 Task: Search one way flight ticket for 1 adult, 1 child, 1 infant in seat in premium economy from Miami: Miami International Airport to Greensboro: Piedmont Triad International Airport on 5-1-2023. Choice of flights is American. Number of bags: 2 carry on bags and 4 checked bags. Price is upto 105000. Outbound departure time preference is 5:00.
Action: Mouse moved to (180, 146)
Screenshot: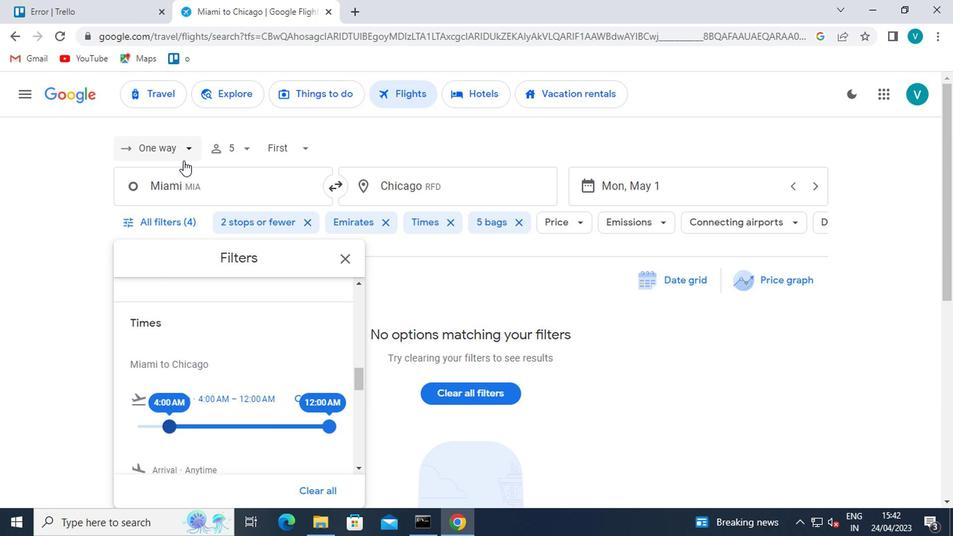 
Action: Mouse pressed left at (180, 146)
Screenshot: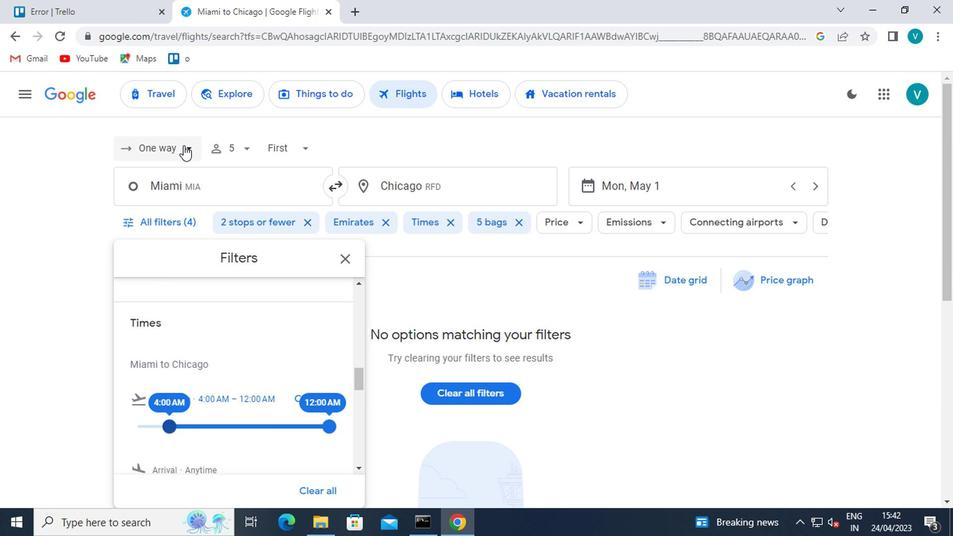 
Action: Mouse moved to (184, 215)
Screenshot: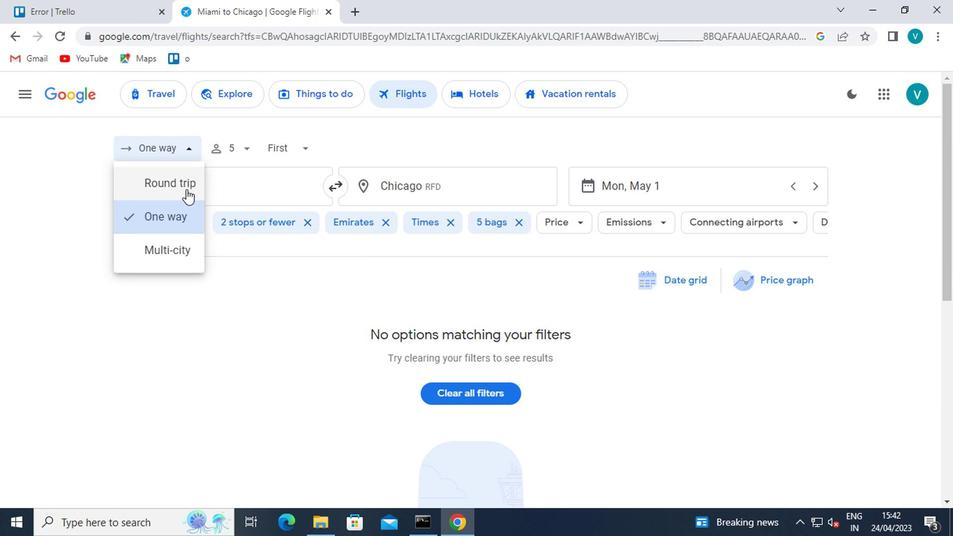
Action: Mouse pressed left at (184, 215)
Screenshot: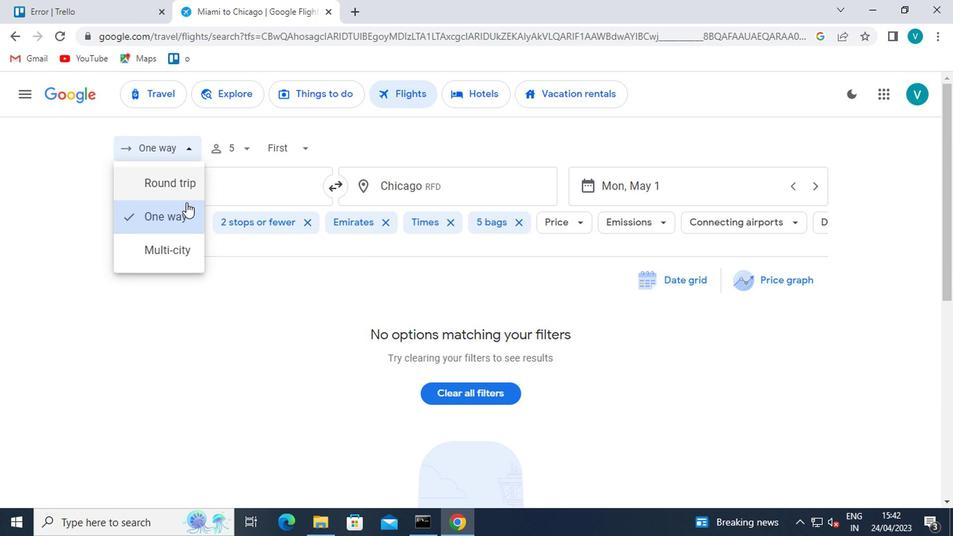 
Action: Mouse moved to (244, 156)
Screenshot: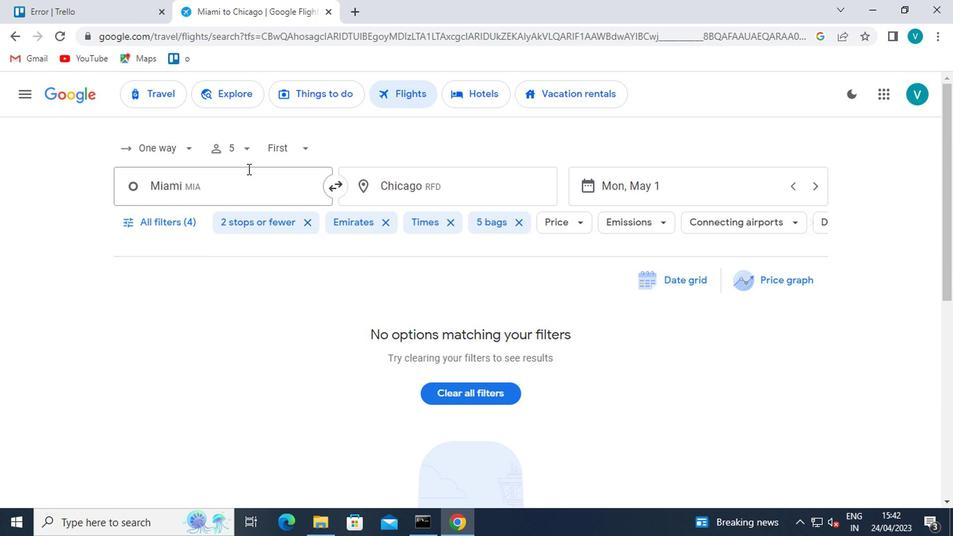 
Action: Mouse pressed left at (244, 156)
Screenshot: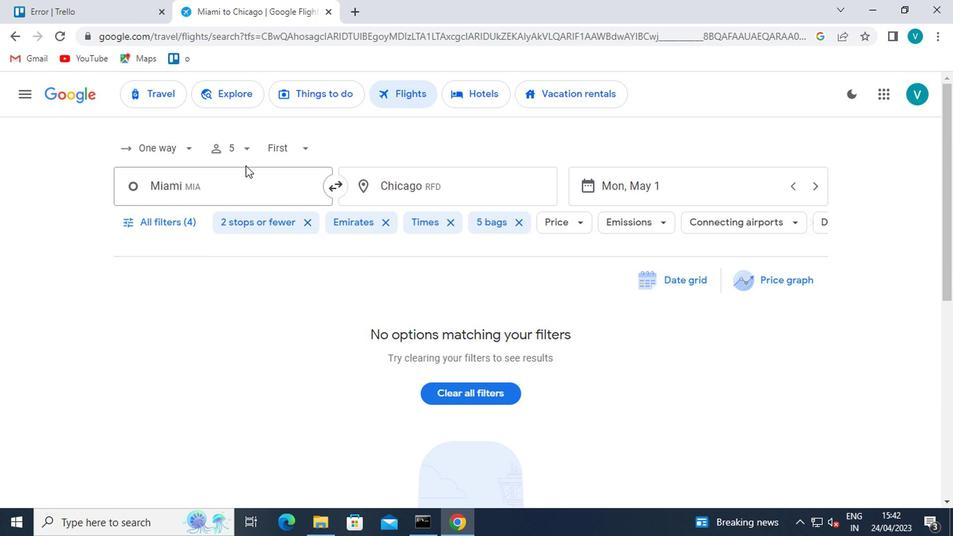 
Action: Mouse moved to (298, 184)
Screenshot: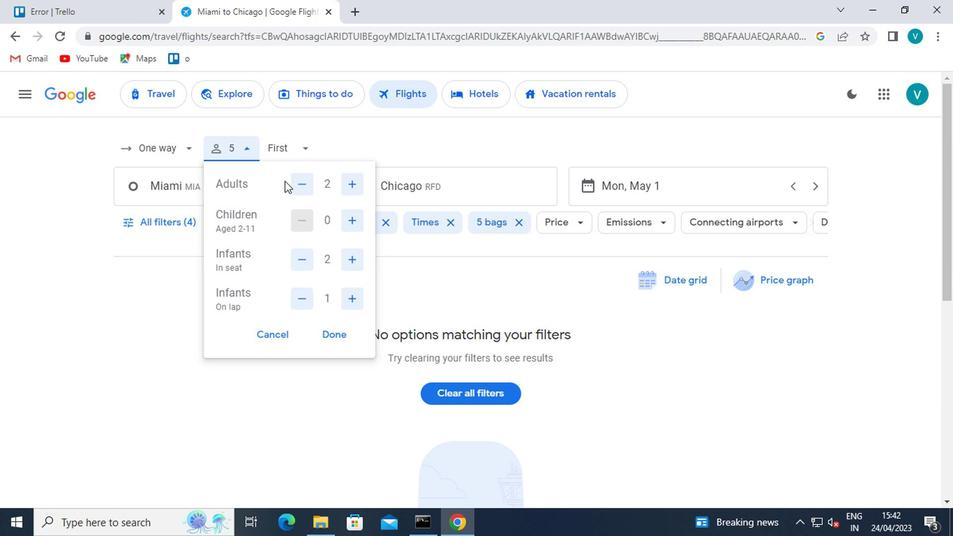 
Action: Mouse pressed left at (298, 184)
Screenshot: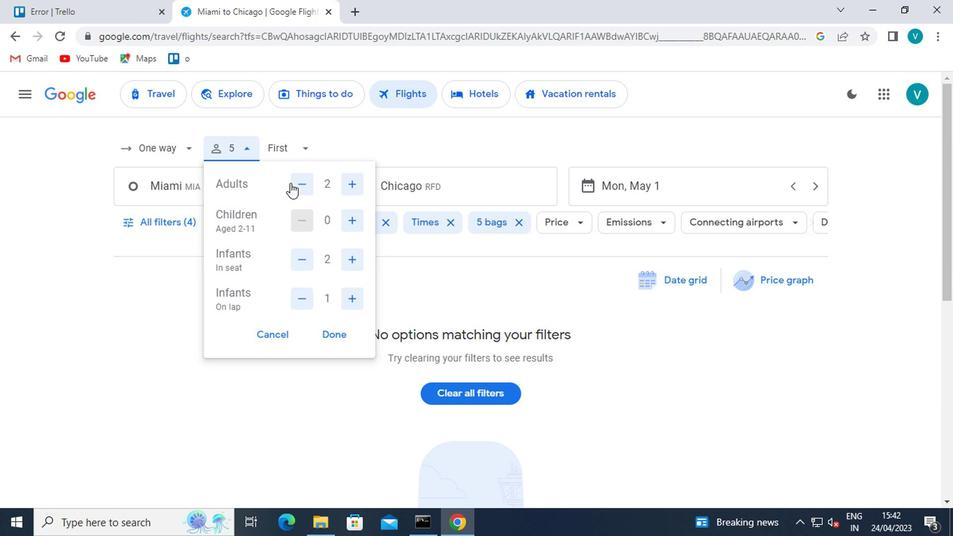 
Action: Mouse moved to (353, 220)
Screenshot: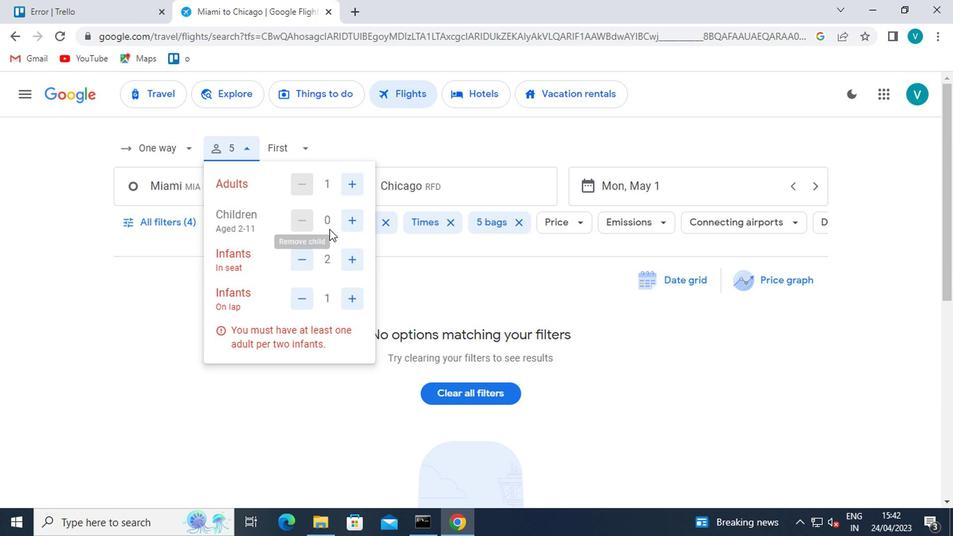 
Action: Mouse pressed left at (353, 220)
Screenshot: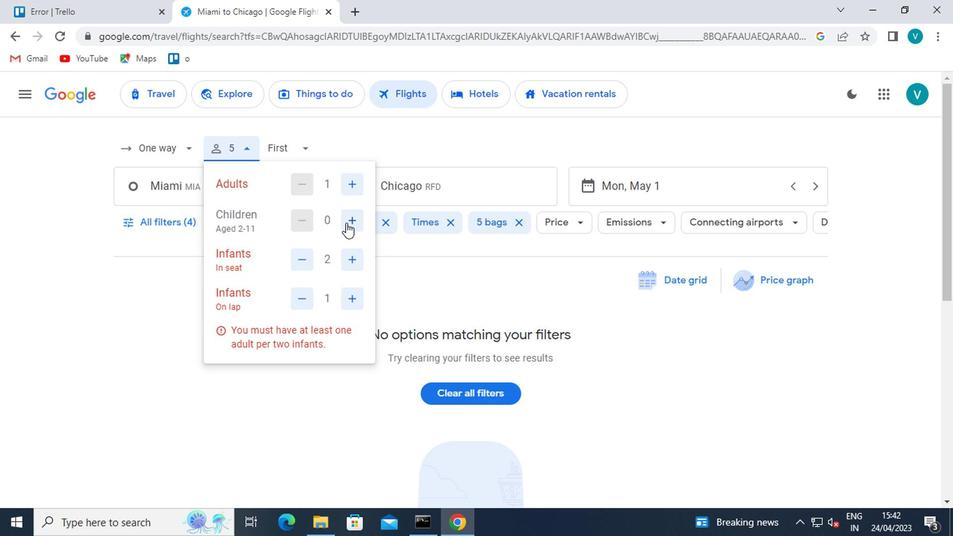 
Action: Mouse moved to (306, 261)
Screenshot: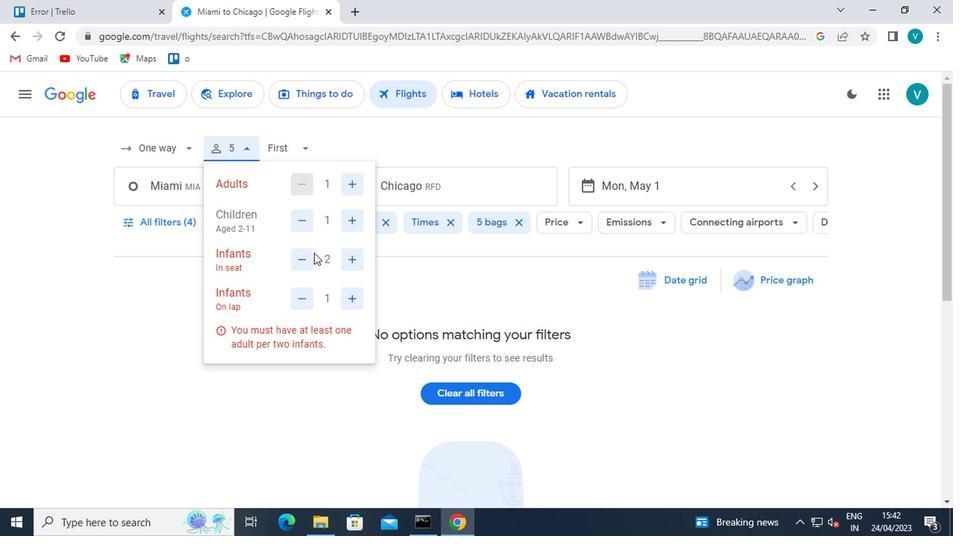 
Action: Mouse pressed left at (306, 261)
Screenshot: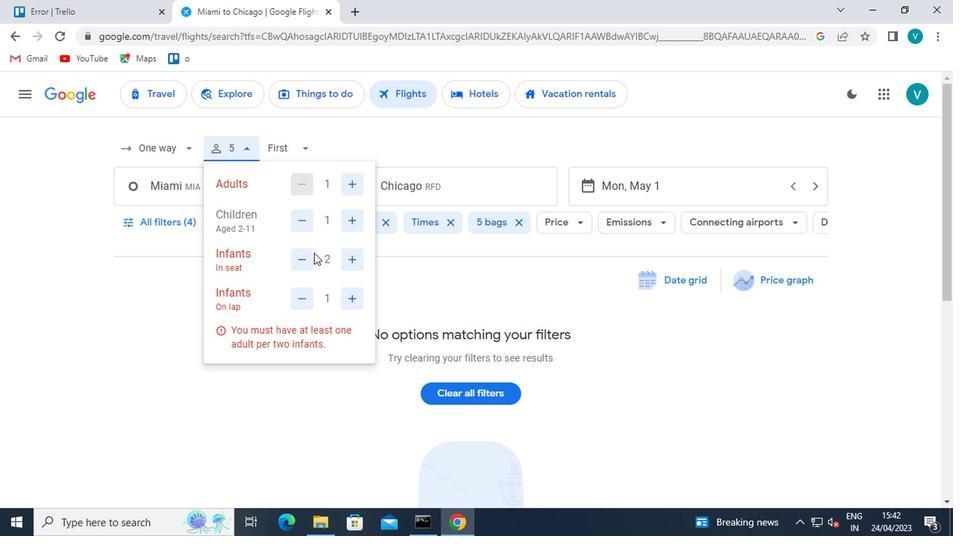 
Action: Mouse moved to (308, 292)
Screenshot: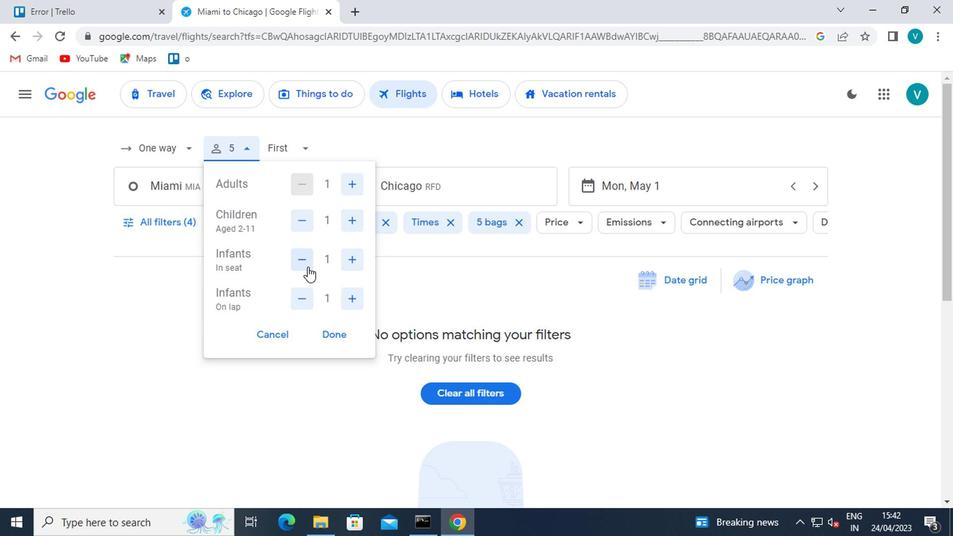 
Action: Mouse pressed left at (308, 292)
Screenshot: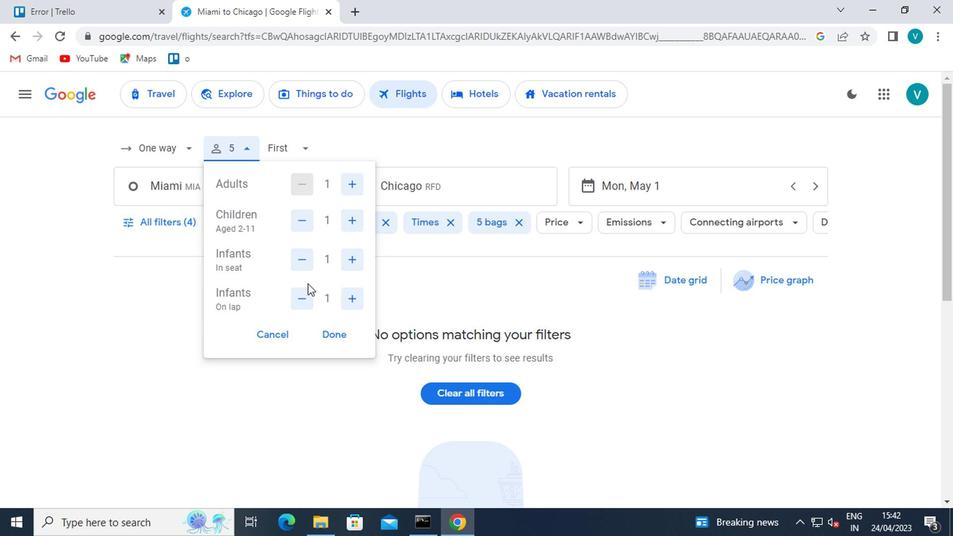 
Action: Mouse moved to (329, 334)
Screenshot: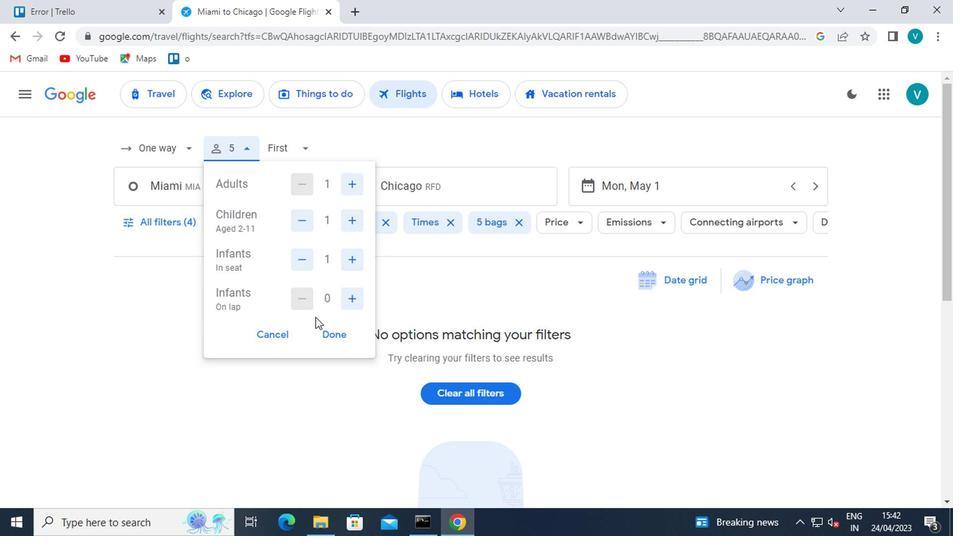 
Action: Mouse pressed left at (329, 334)
Screenshot: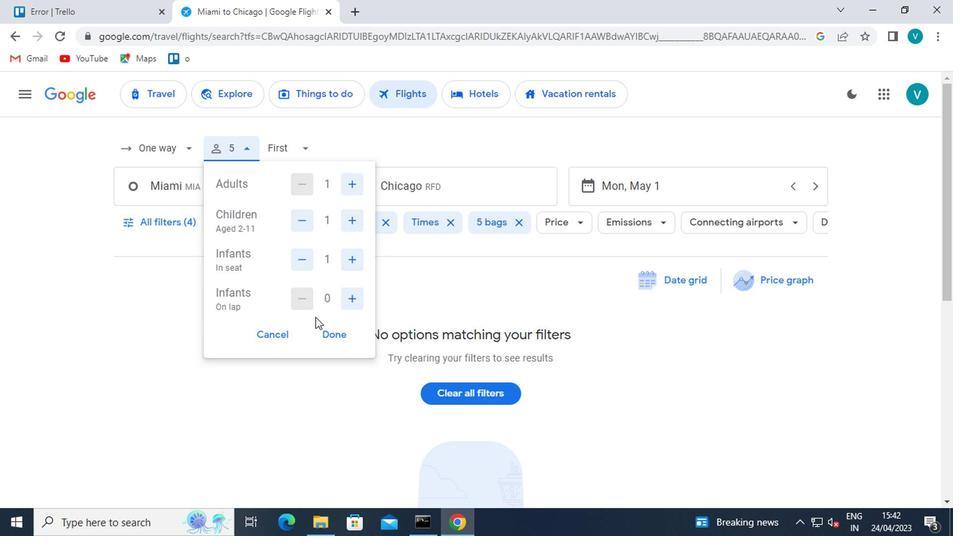 
Action: Mouse moved to (306, 146)
Screenshot: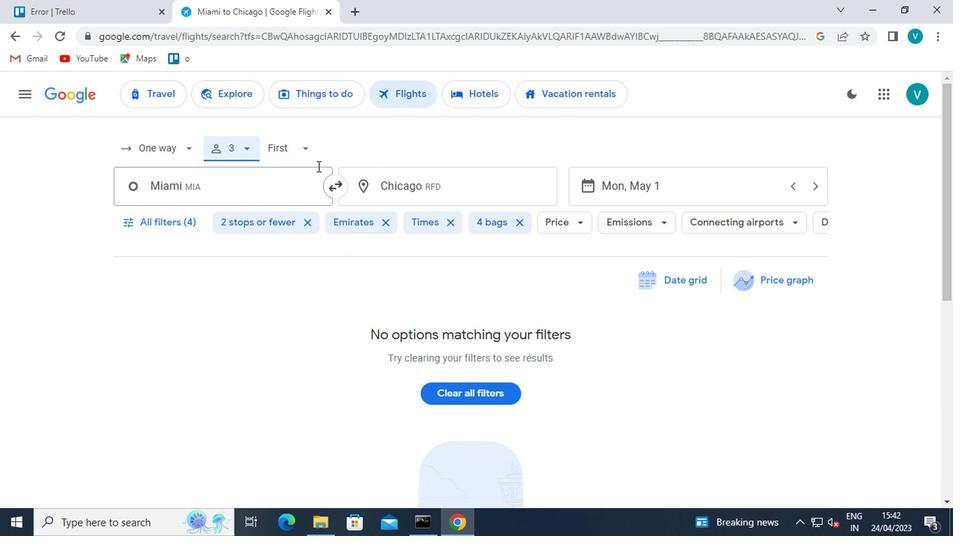 
Action: Mouse pressed left at (306, 146)
Screenshot: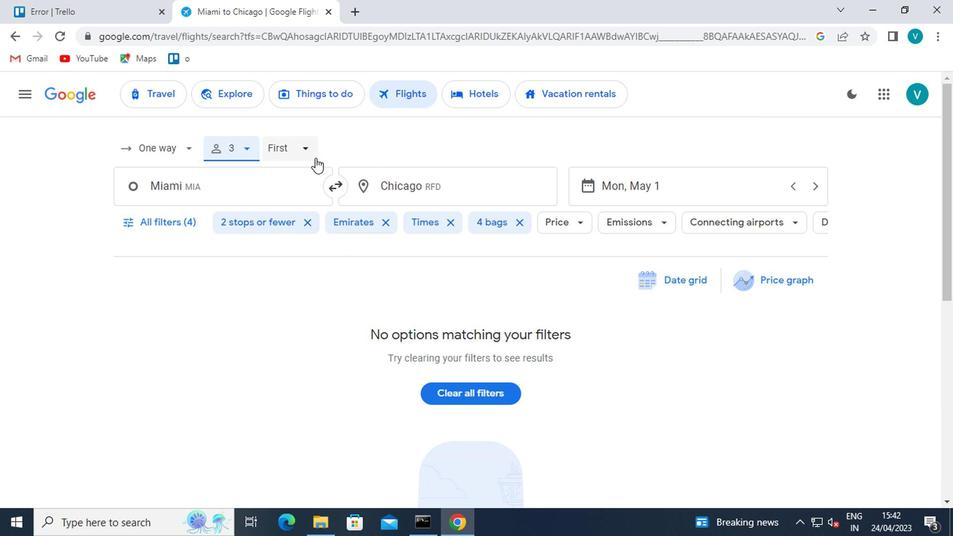 
Action: Mouse moved to (338, 212)
Screenshot: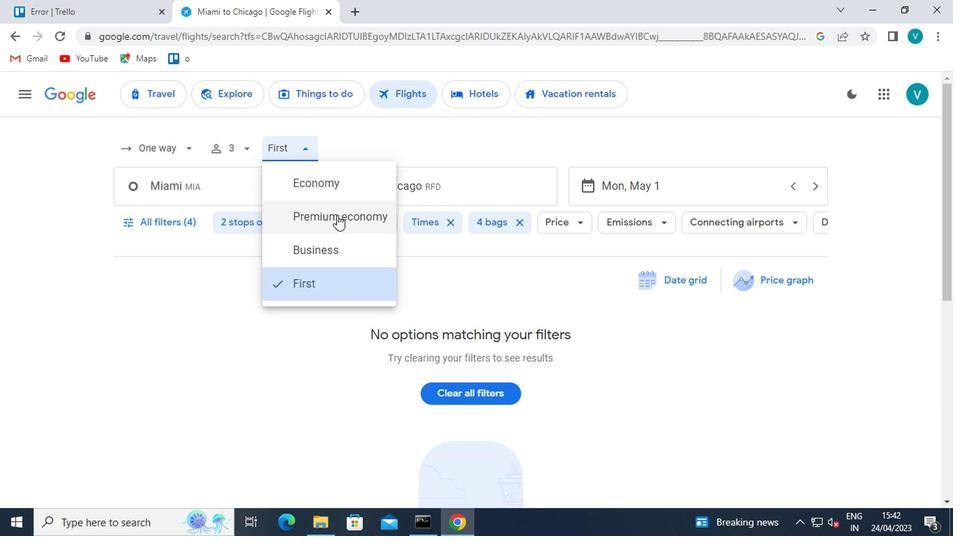
Action: Mouse pressed left at (338, 212)
Screenshot: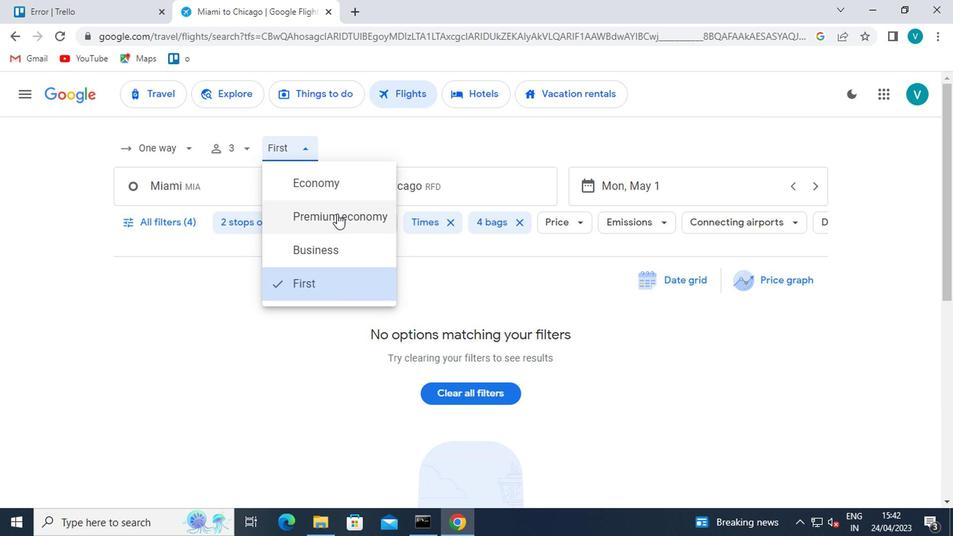 
Action: Mouse moved to (232, 194)
Screenshot: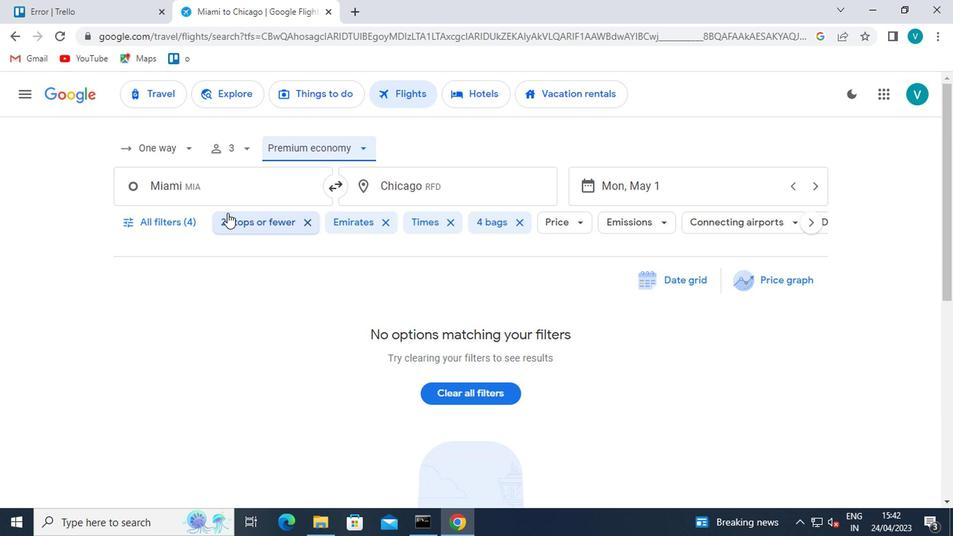 
Action: Mouse pressed left at (232, 194)
Screenshot: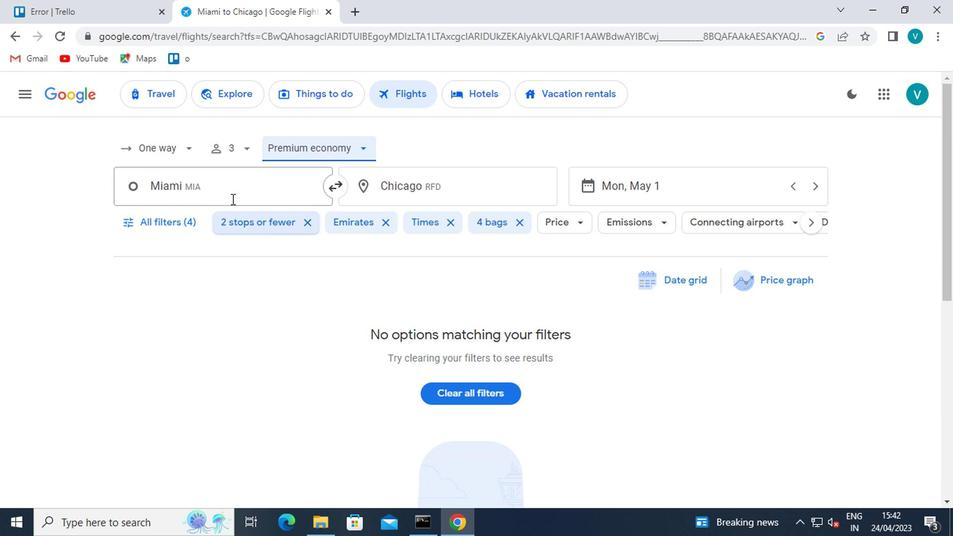 
Action: Mouse moved to (242, 264)
Screenshot: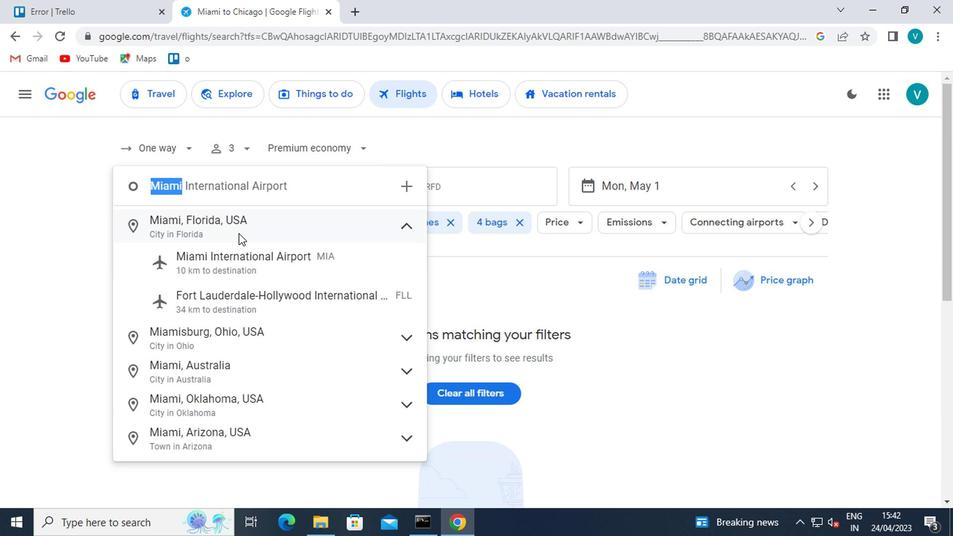 
Action: Mouse pressed left at (242, 264)
Screenshot: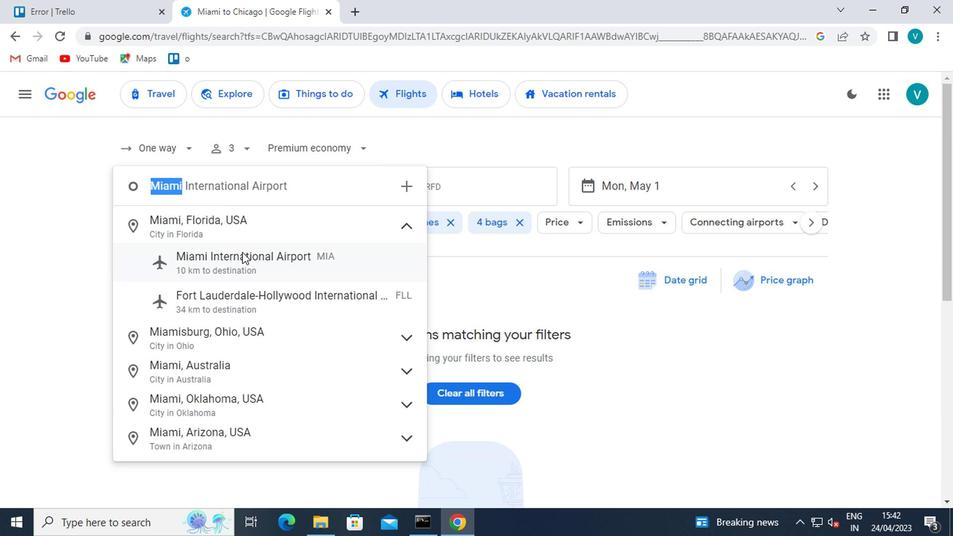
Action: Mouse moved to (464, 192)
Screenshot: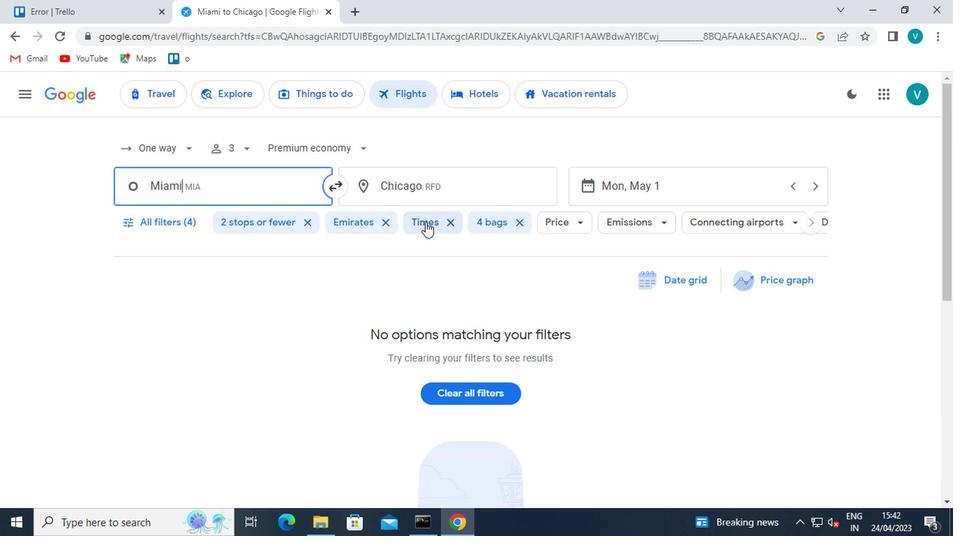 
Action: Mouse pressed left at (464, 192)
Screenshot: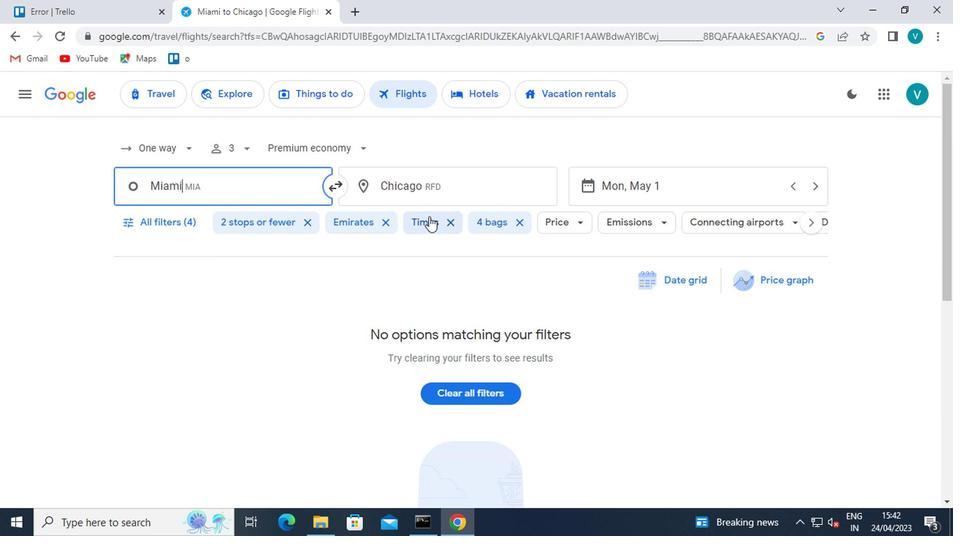 
Action: Key pressed <Key.shift>GREENSBP<Key.backspace>ORO
Screenshot: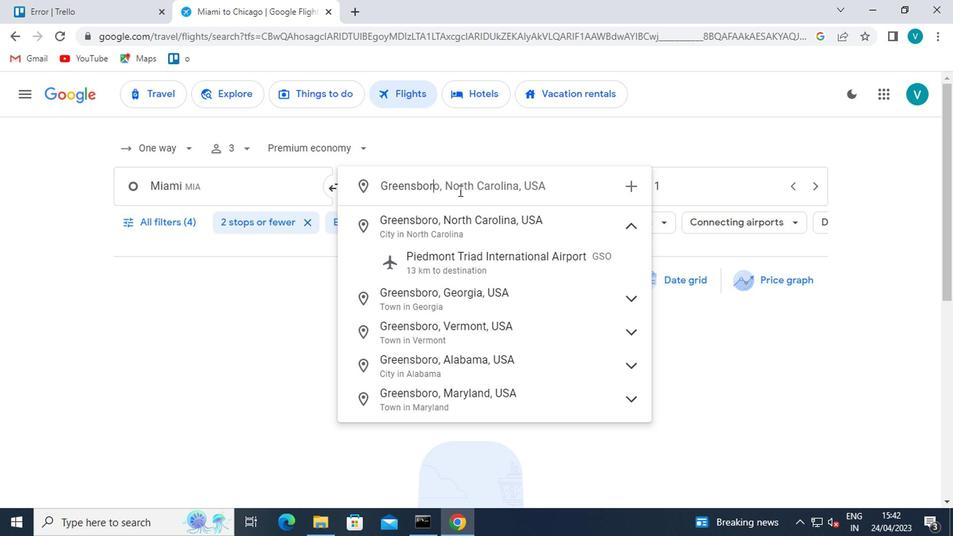 
Action: Mouse moved to (450, 253)
Screenshot: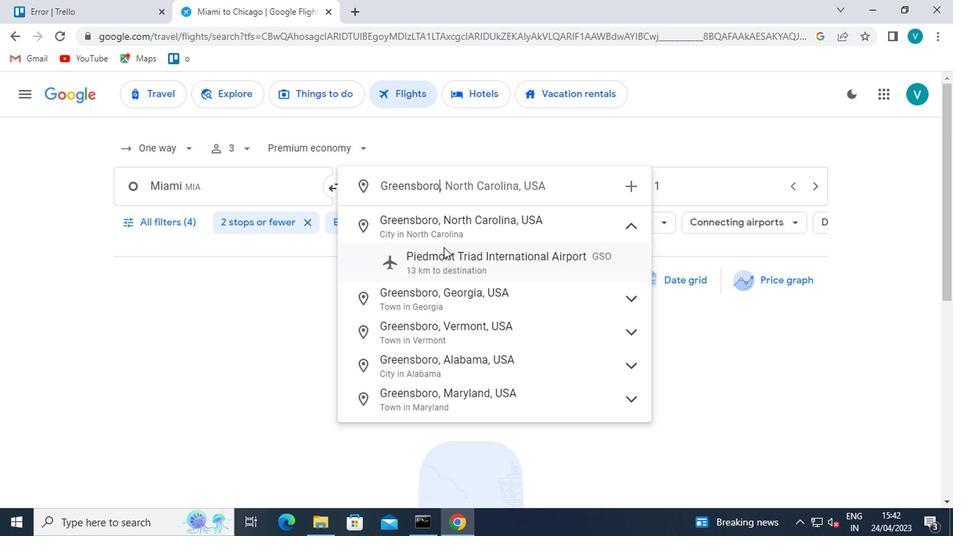 
Action: Mouse pressed left at (450, 253)
Screenshot: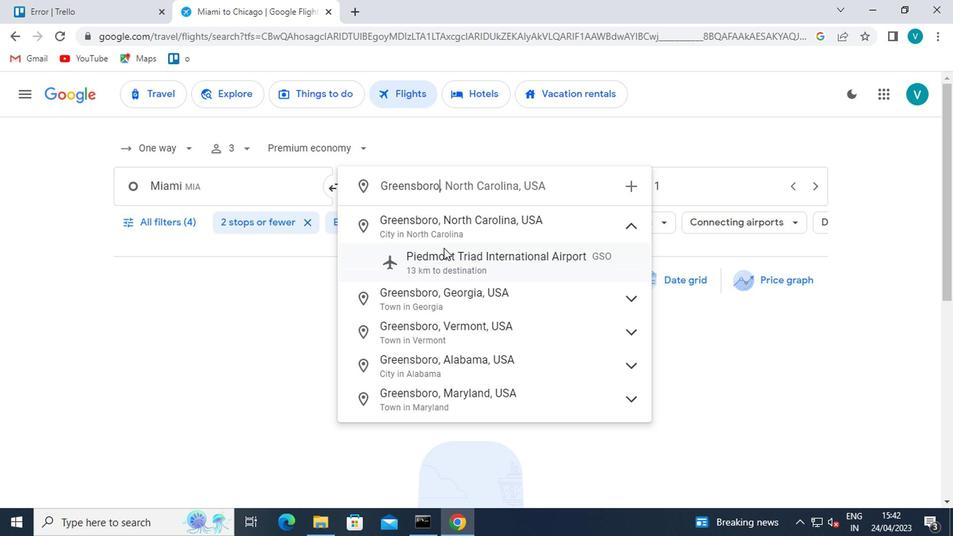 
Action: Mouse moved to (713, 184)
Screenshot: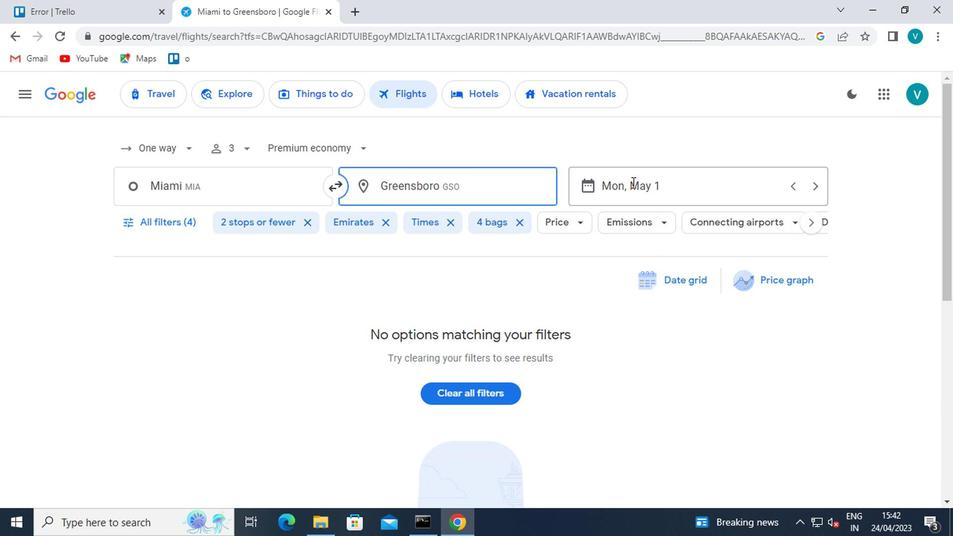
Action: Mouse pressed left at (713, 184)
Screenshot: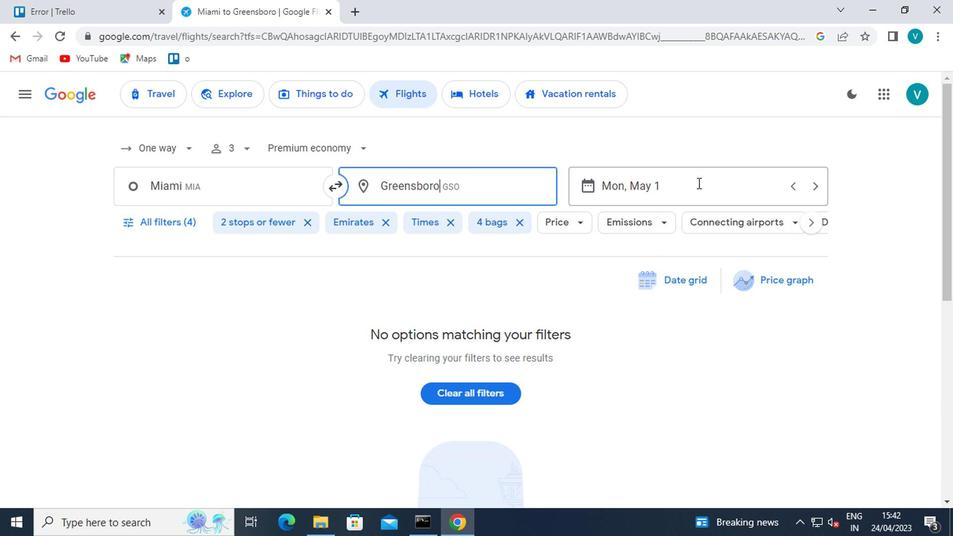 
Action: Mouse moved to (651, 251)
Screenshot: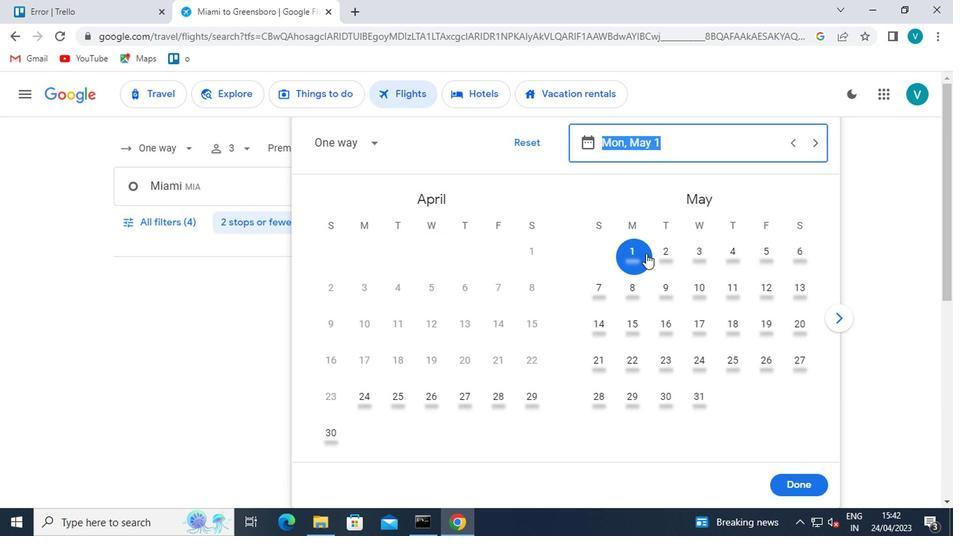 
Action: Mouse pressed left at (651, 251)
Screenshot: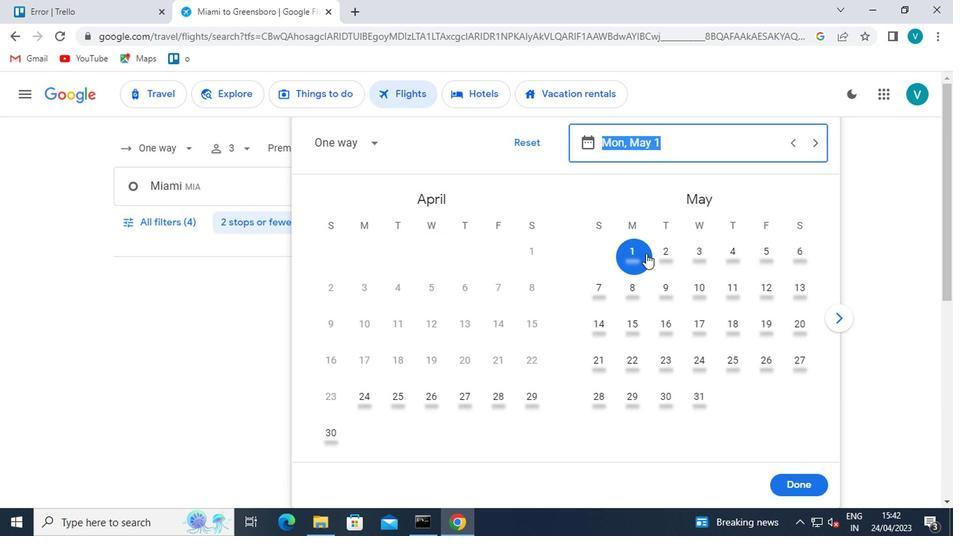 
Action: Mouse moved to (812, 489)
Screenshot: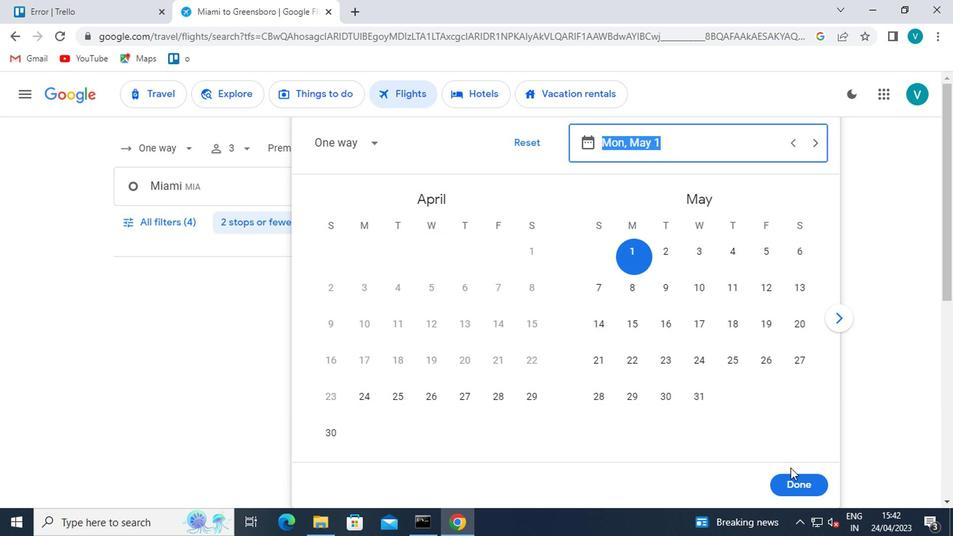 
Action: Mouse pressed left at (812, 489)
Screenshot: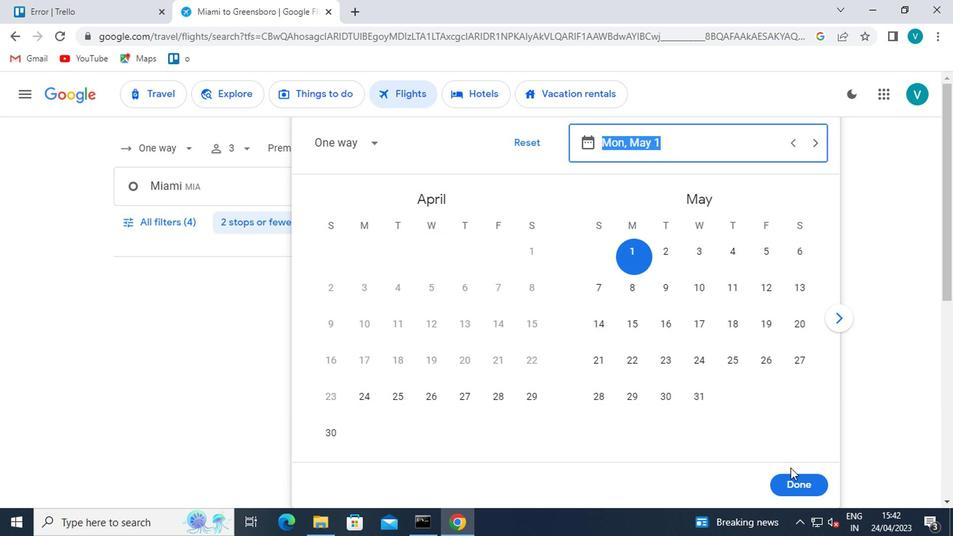 
Action: Mouse moved to (159, 213)
Screenshot: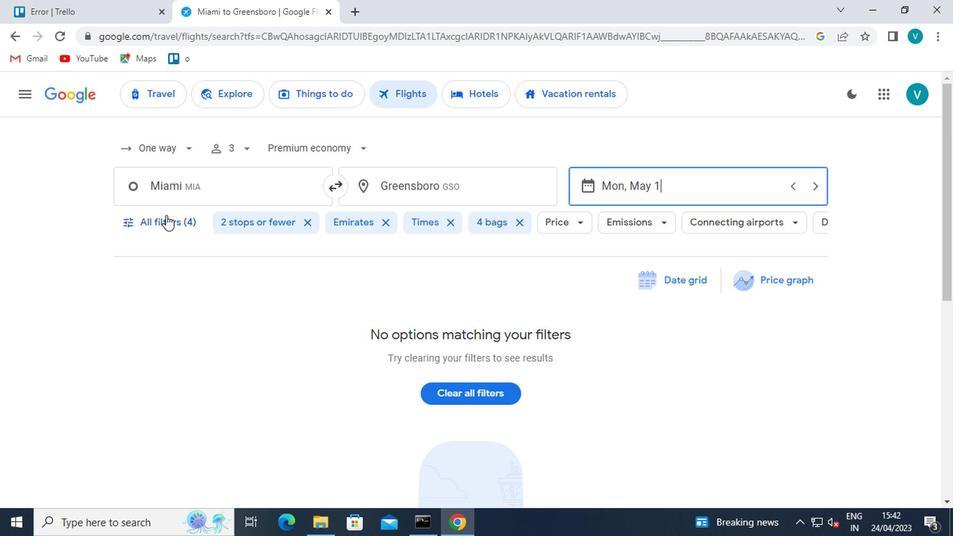 
Action: Mouse pressed left at (159, 213)
Screenshot: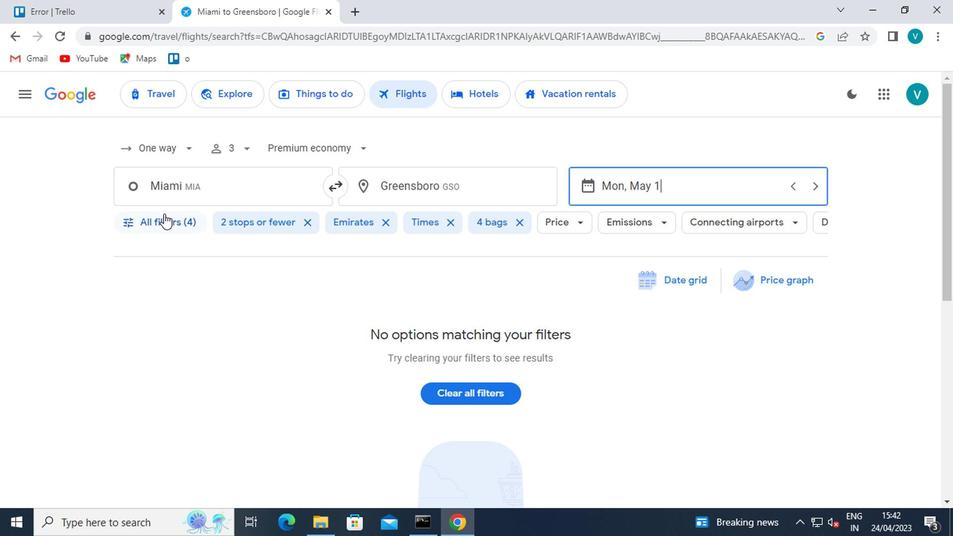 
Action: Mouse moved to (302, 345)
Screenshot: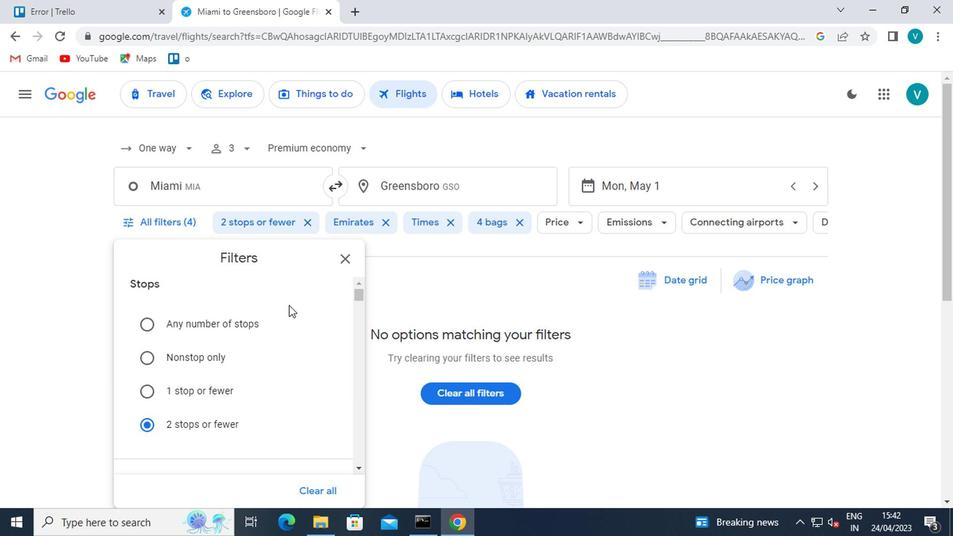 
Action: Mouse scrolled (302, 344) with delta (0, 0)
Screenshot: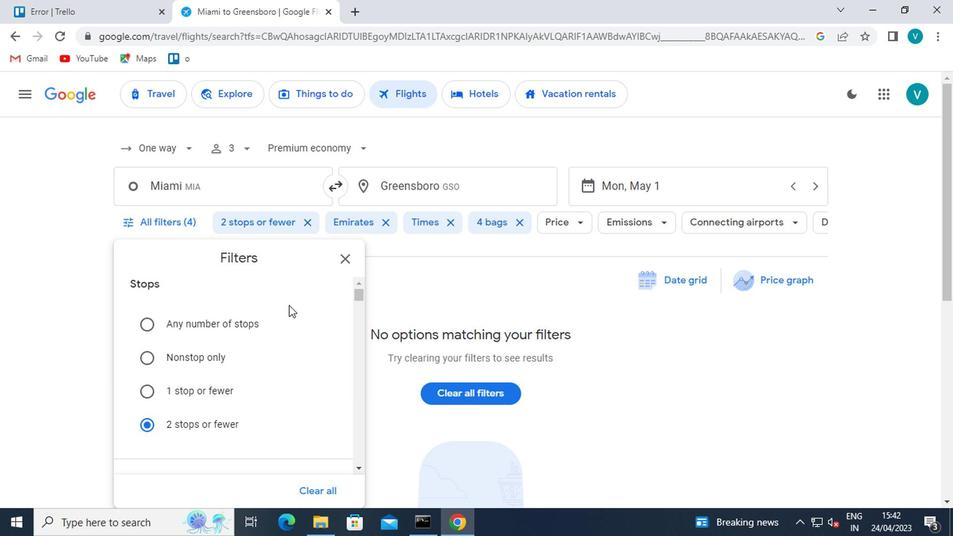 
Action: Mouse moved to (291, 350)
Screenshot: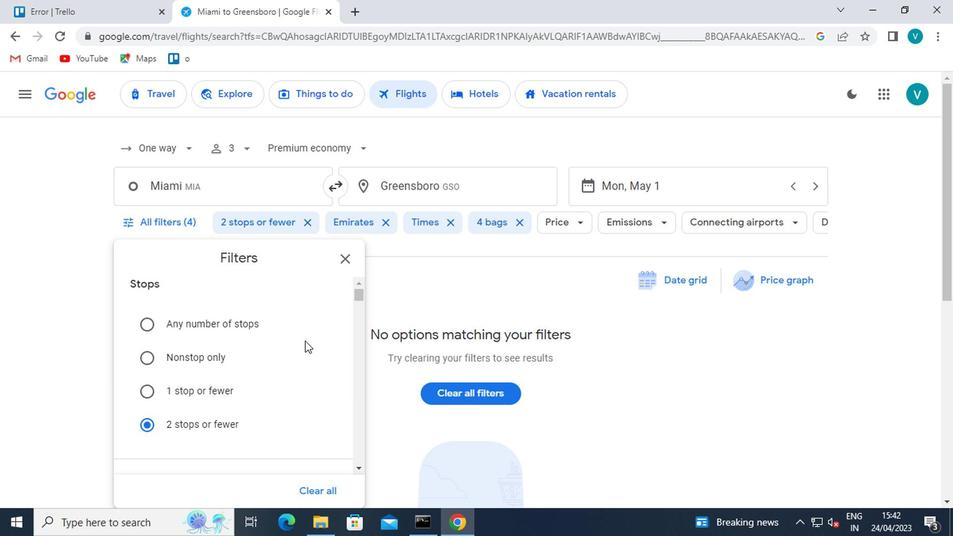
Action: Mouse scrolled (291, 349) with delta (0, 0)
Screenshot: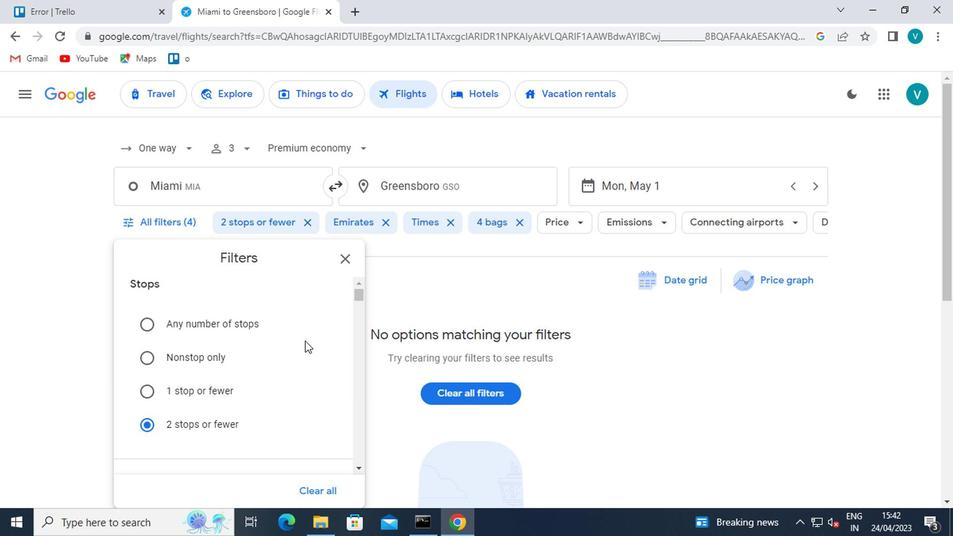 
Action: Mouse moved to (285, 350)
Screenshot: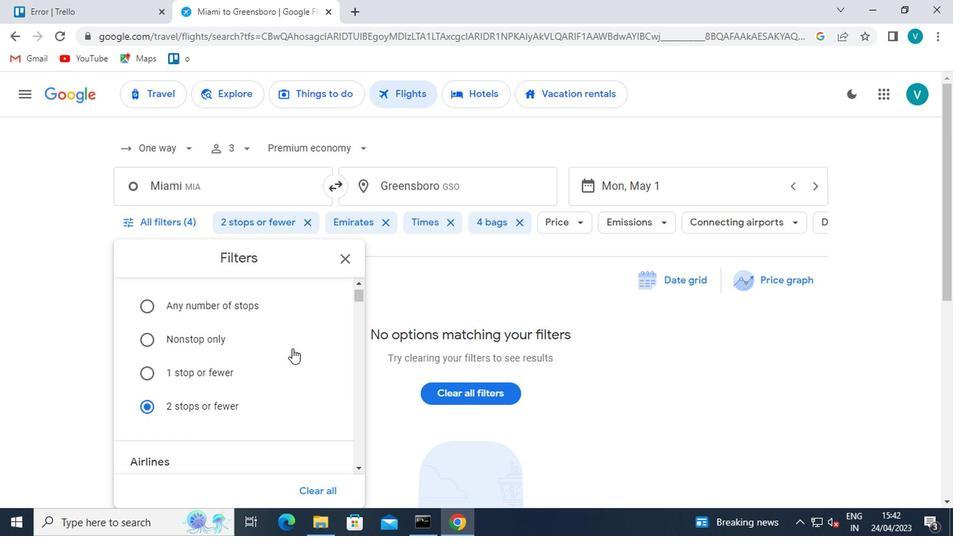 
Action: Mouse scrolled (285, 349) with delta (0, 0)
Screenshot: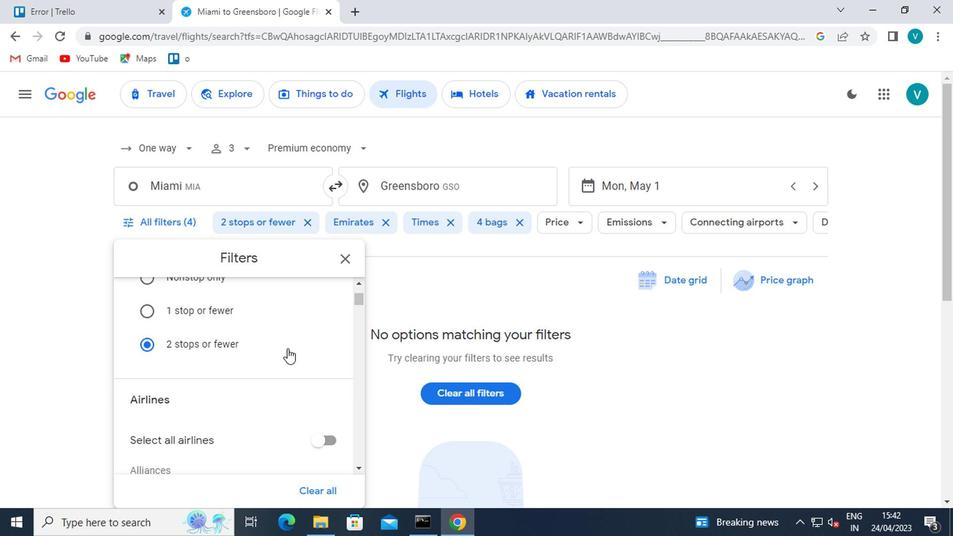 
Action: Mouse moved to (285, 350)
Screenshot: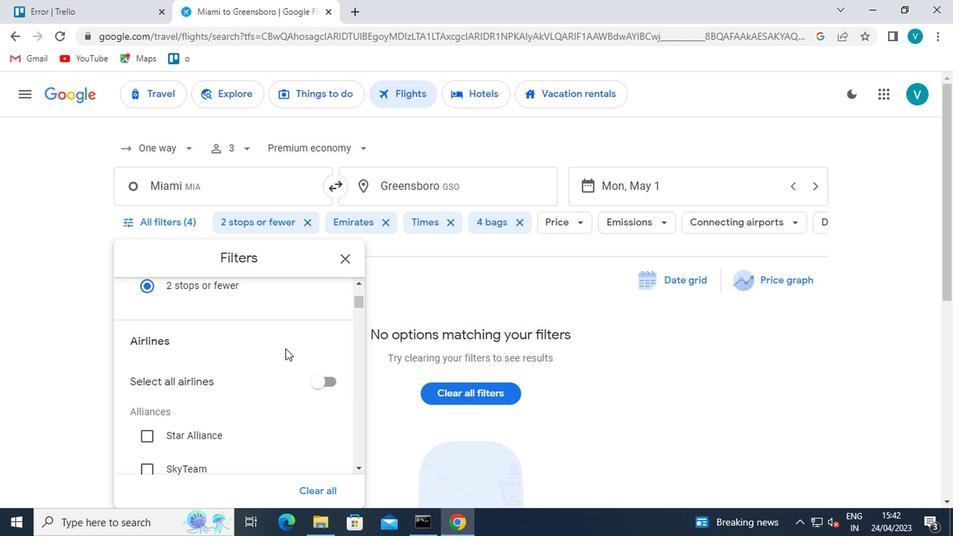 
Action: Mouse scrolled (285, 349) with delta (0, 0)
Screenshot: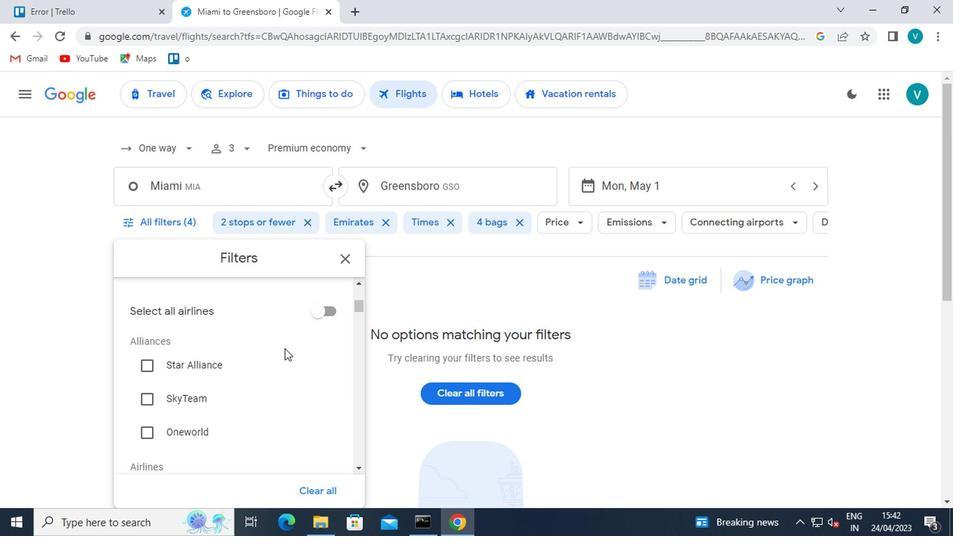 
Action: Mouse scrolled (285, 349) with delta (0, 0)
Screenshot: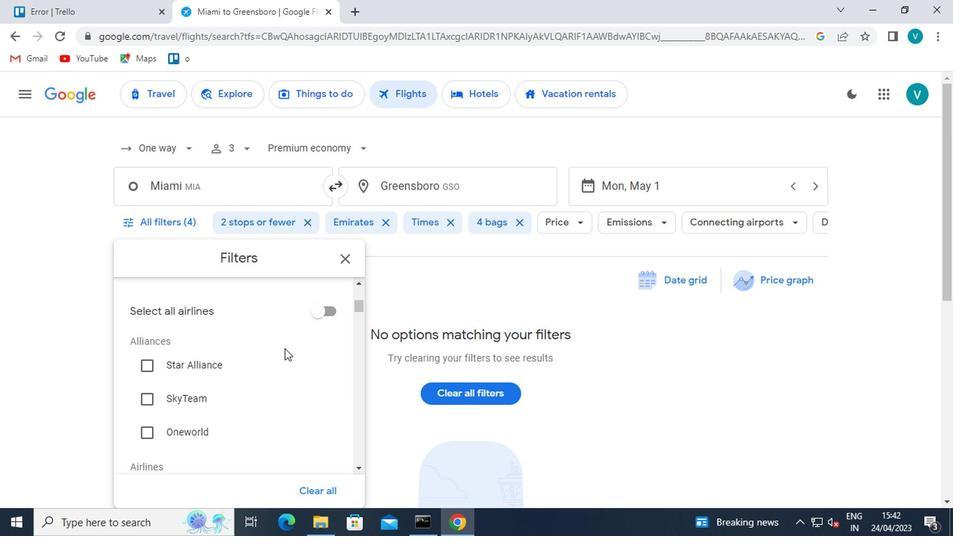 
Action: Mouse moved to (309, 350)
Screenshot: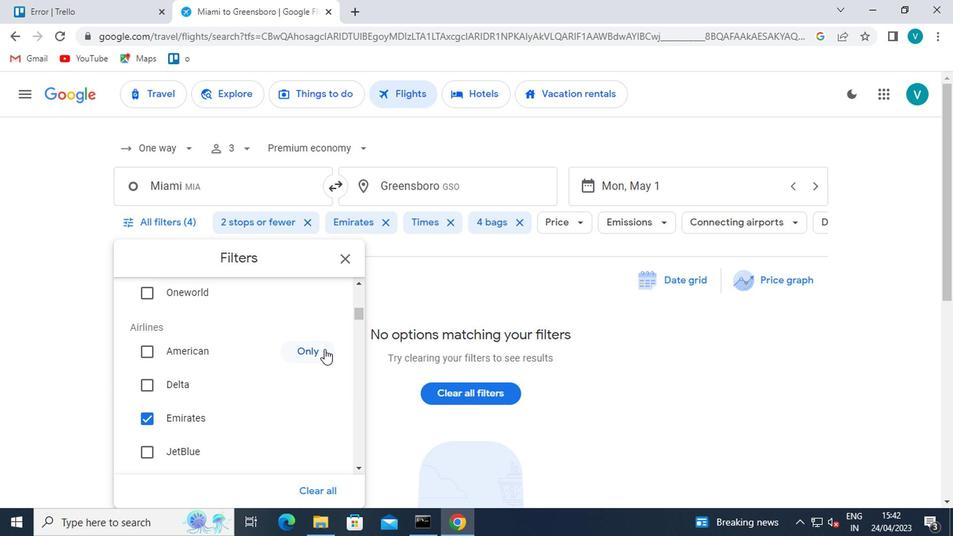 
Action: Mouse pressed left at (309, 350)
Screenshot: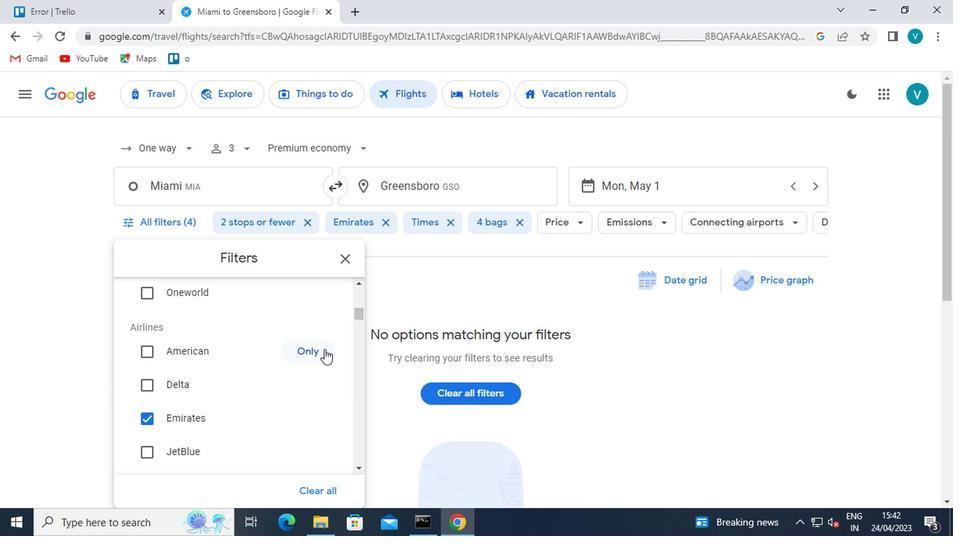 
Action: Mouse moved to (293, 341)
Screenshot: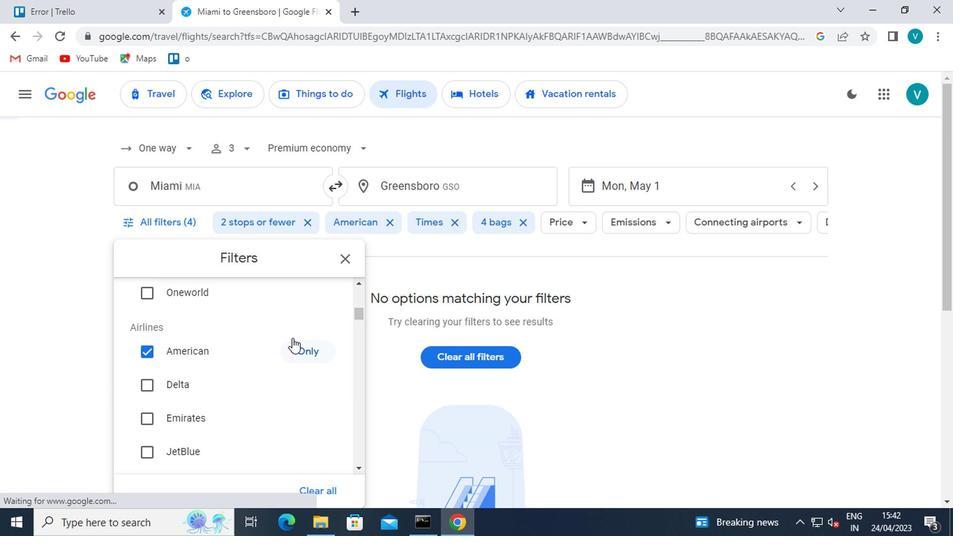 
Action: Mouse scrolled (293, 340) with delta (0, 0)
Screenshot: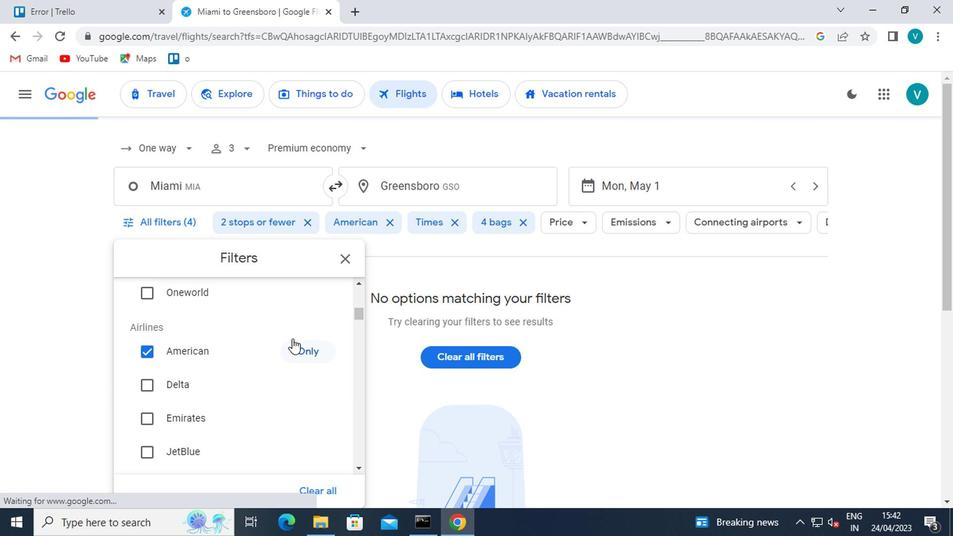 
Action: Mouse moved to (293, 342)
Screenshot: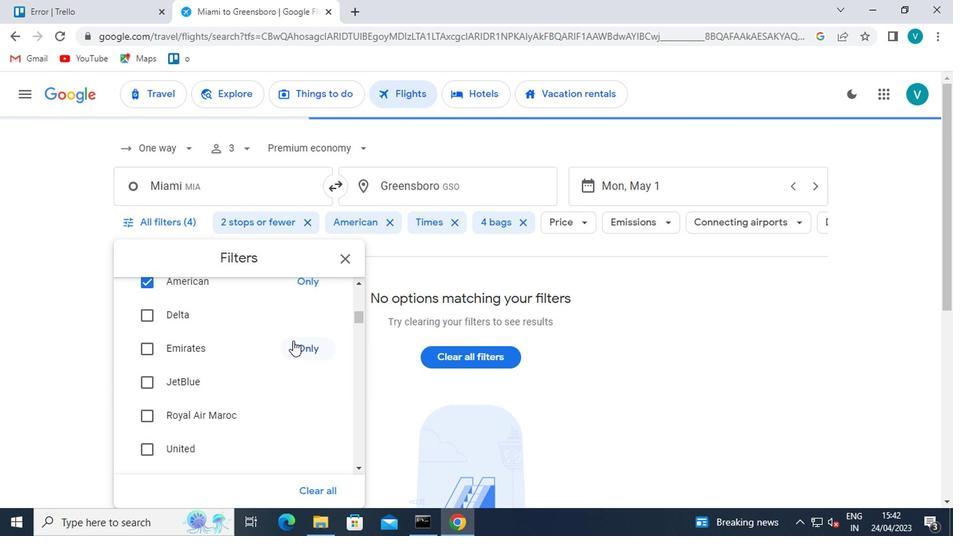 
Action: Mouse scrolled (293, 341) with delta (0, 0)
Screenshot: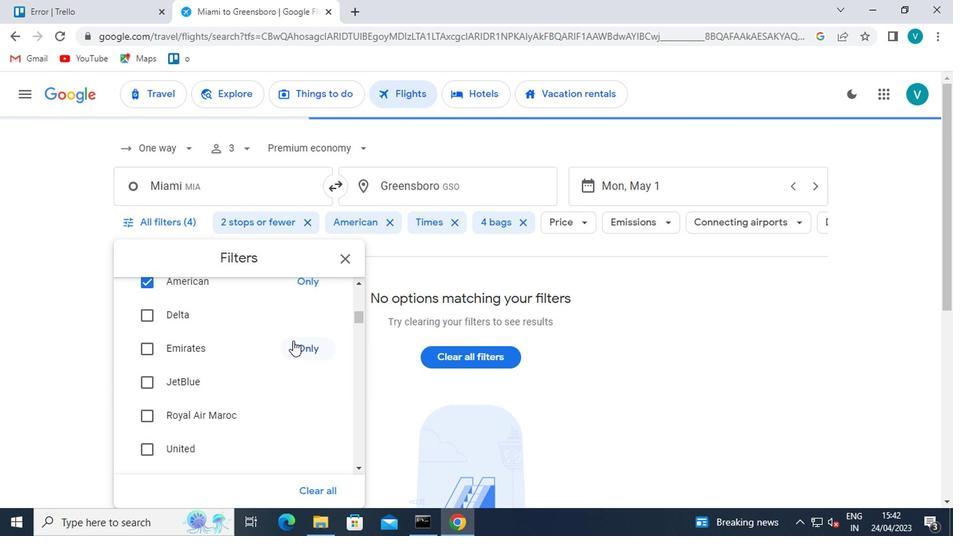 
Action: Mouse moved to (293, 343)
Screenshot: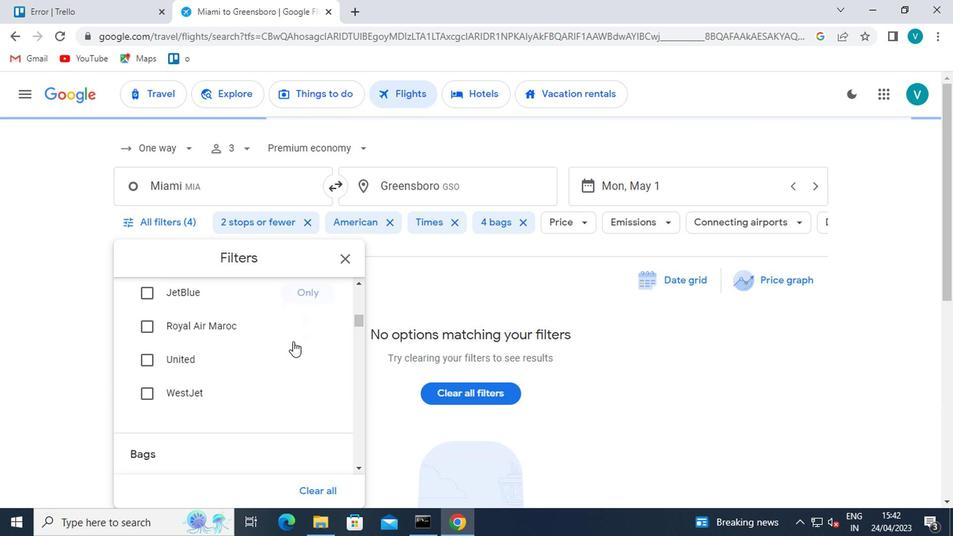 
Action: Mouse scrolled (293, 343) with delta (0, 0)
Screenshot: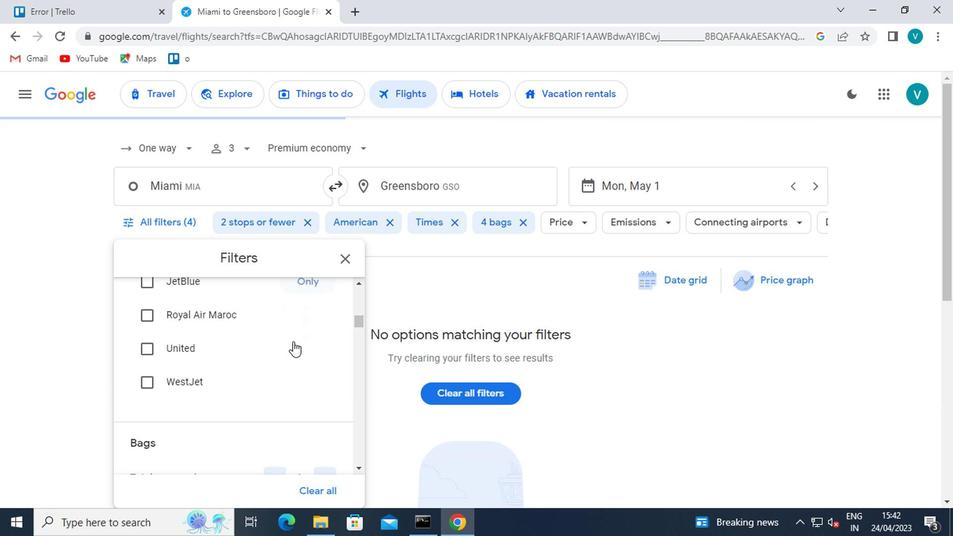 
Action: Mouse moved to (293, 344)
Screenshot: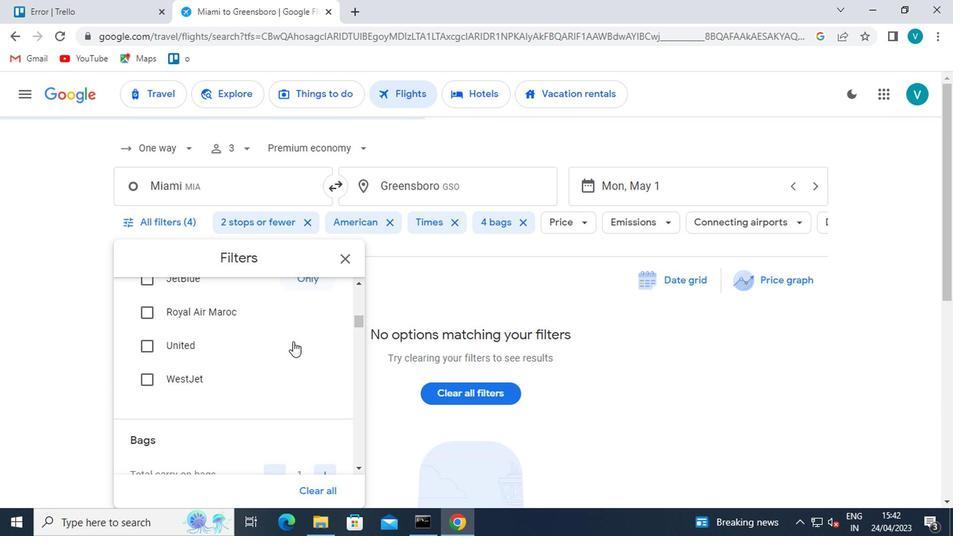 
Action: Mouse scrolled (293, 343) with delta (0, 0)
Screenshot: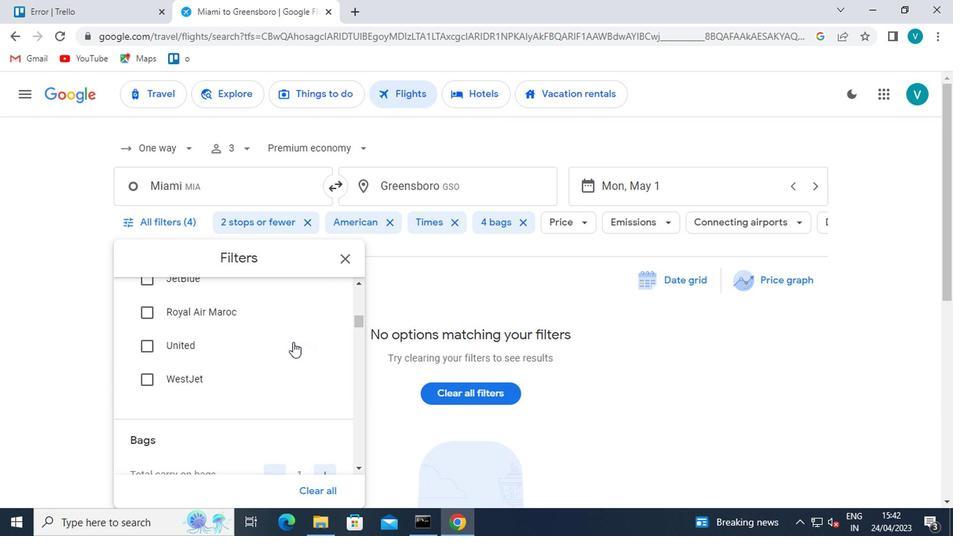 
Action: Mouse moved to (295, 345)
Screenshot: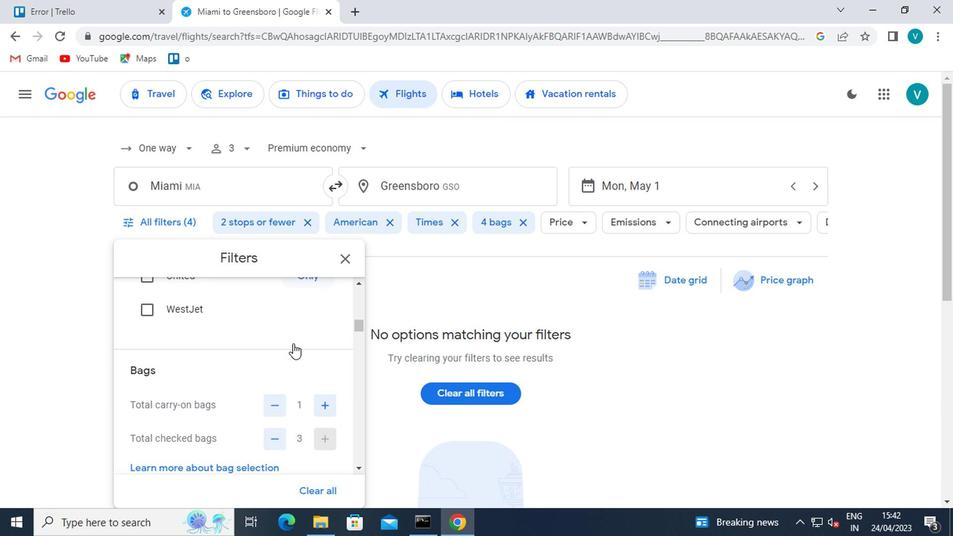 
Action: Mouse scrolled (295, 345) with delta (0, 0)
Screenshot: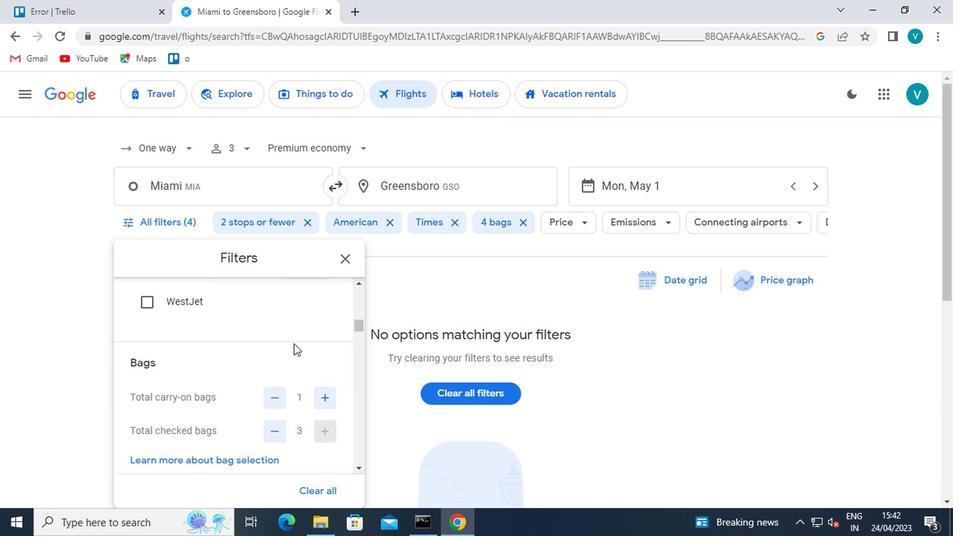 
Action: Mouse moved to (303, 345)
Screenshot: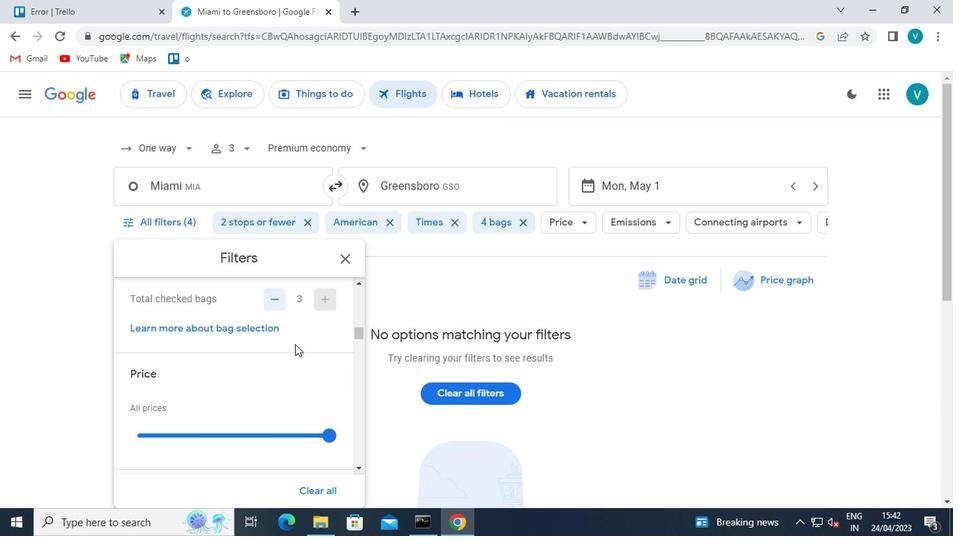 
Action: Mouse scrolled (303, 346) with delta (0, 0)
Screenshot: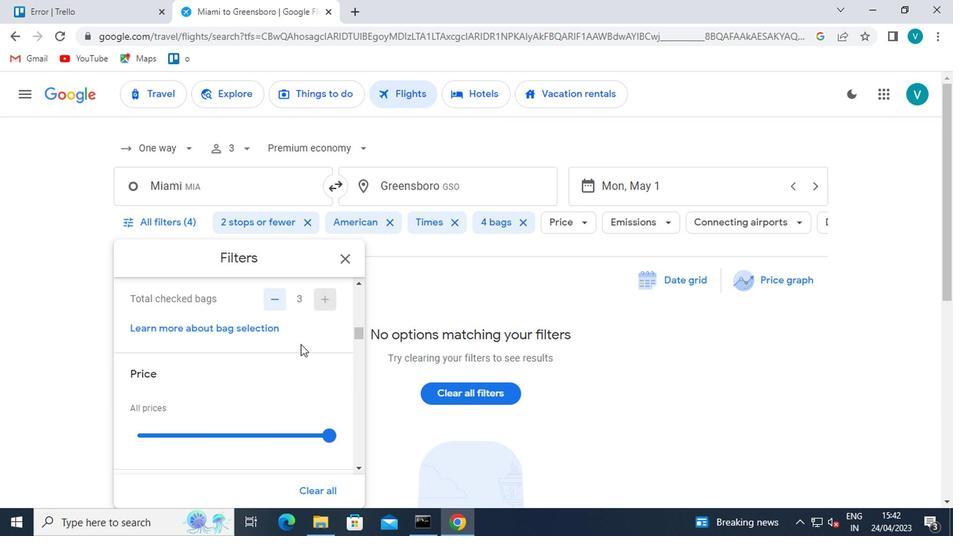 
Action: Mouse moved to (326, 343)
Screenshot: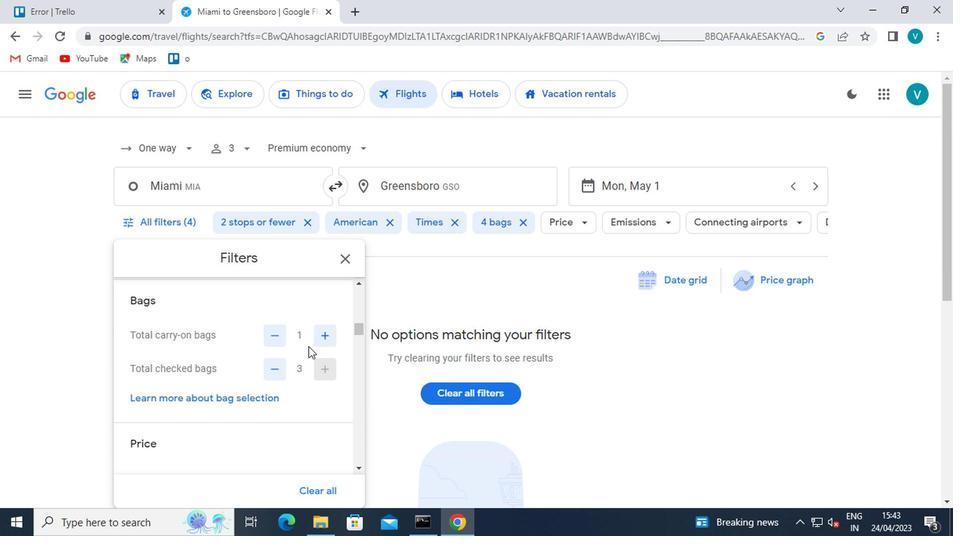 
Action: Mouse pressed left at (326, 343)
Screenshot: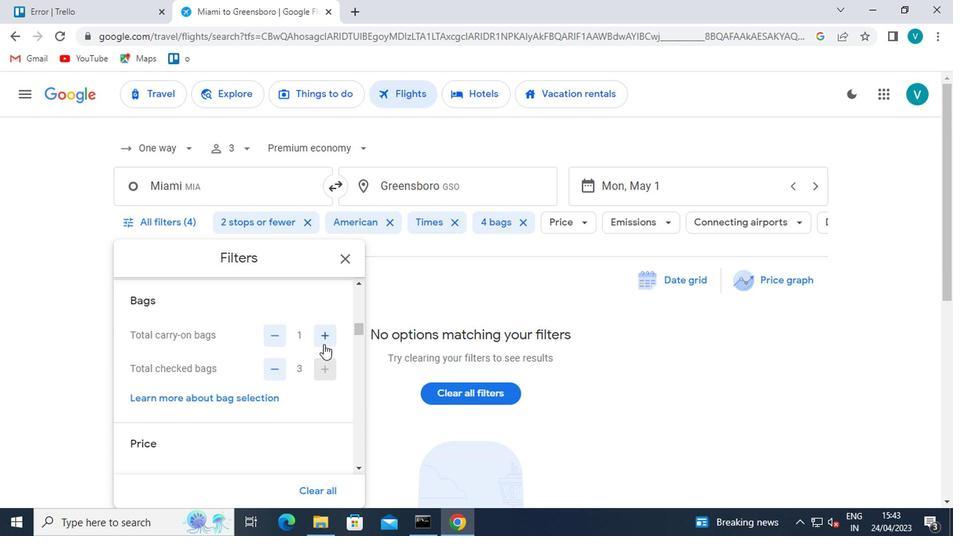 
Action: Mouse moved to (325, 371)
Screenshot: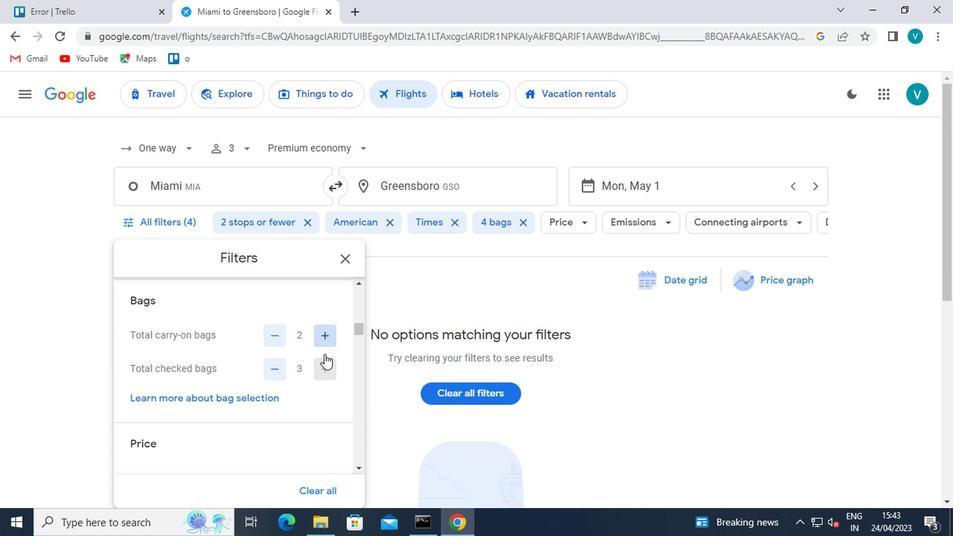 
Action: Mouse pressed left at (325, 371)
Screenshot: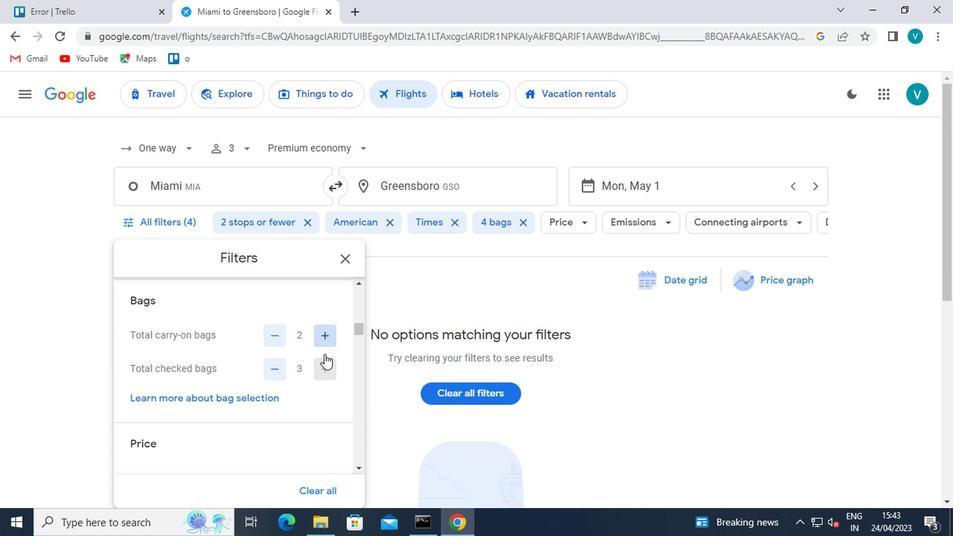 
Action: Mouse moved to (325, 373)
Screenshot: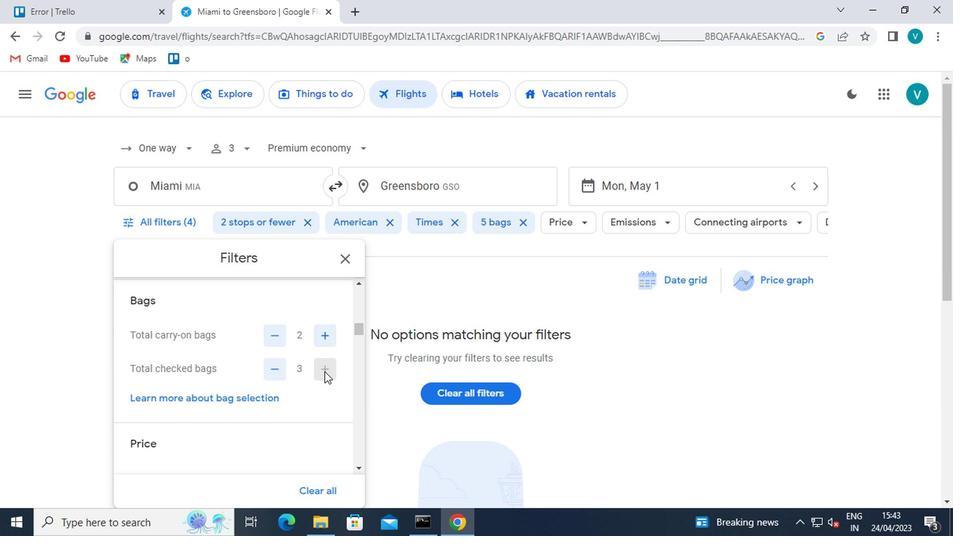 
Action: Mouse scrolled (325, 372) with delta (0, 0)
Screenshot: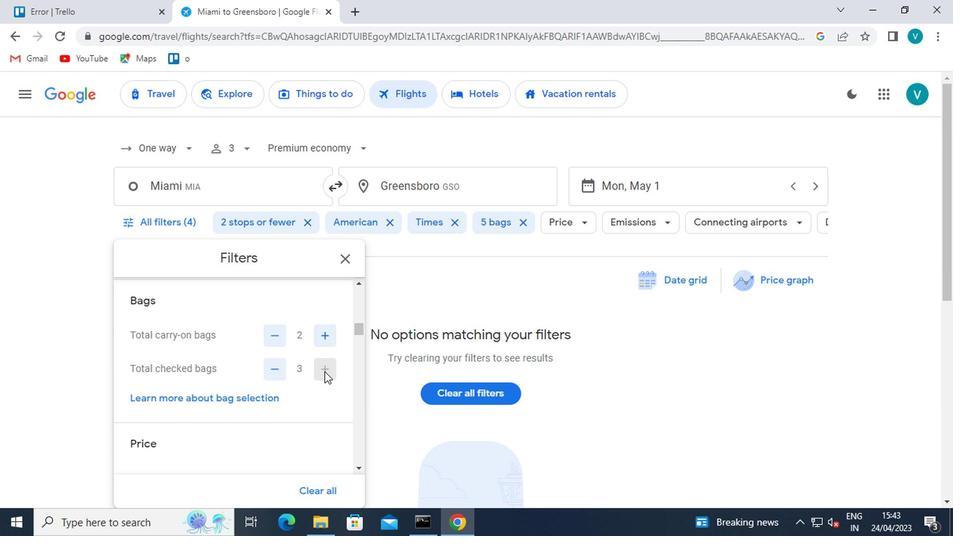 
Action: Mouse scrolled (325, 372) with delta (0, 0)
Screenshot: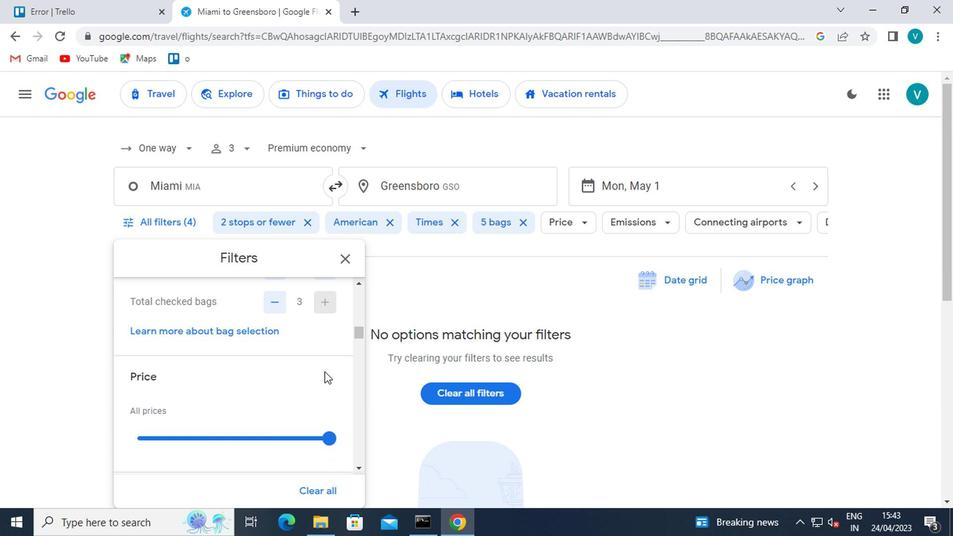 
Action: Mouse moved to (330, 366)
Screenshot: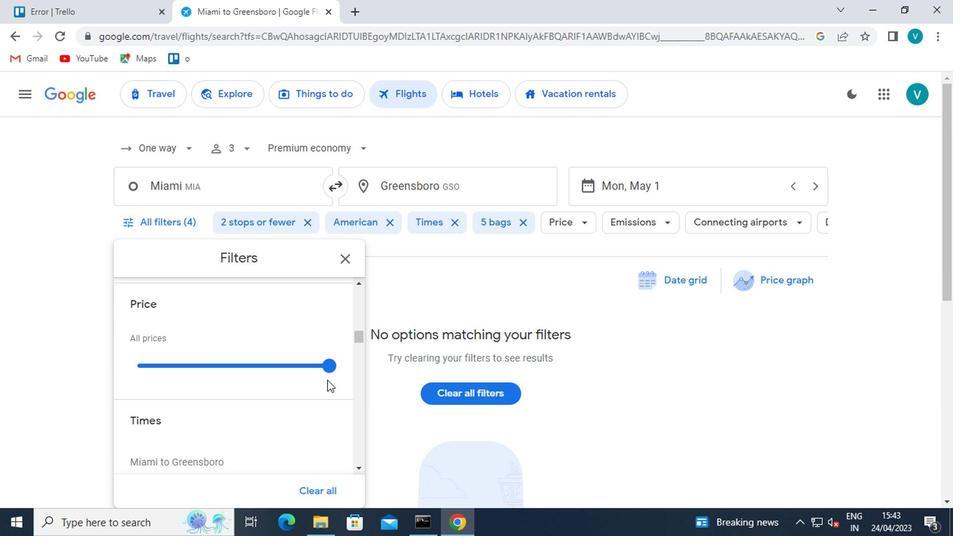 
Action: Mouse pressed left at (330, 366)
Screenshot: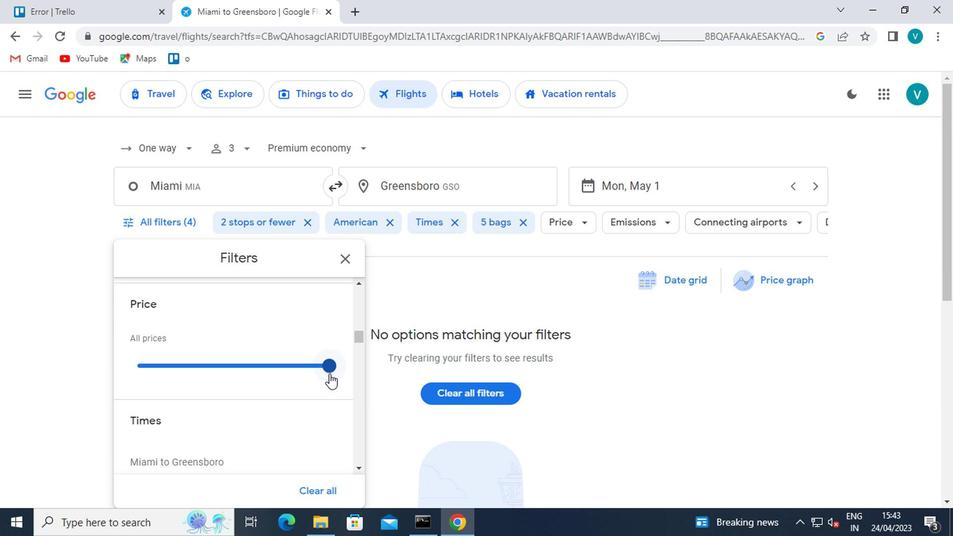 
Action: Mouse moved to (338, 364)
Screenshot: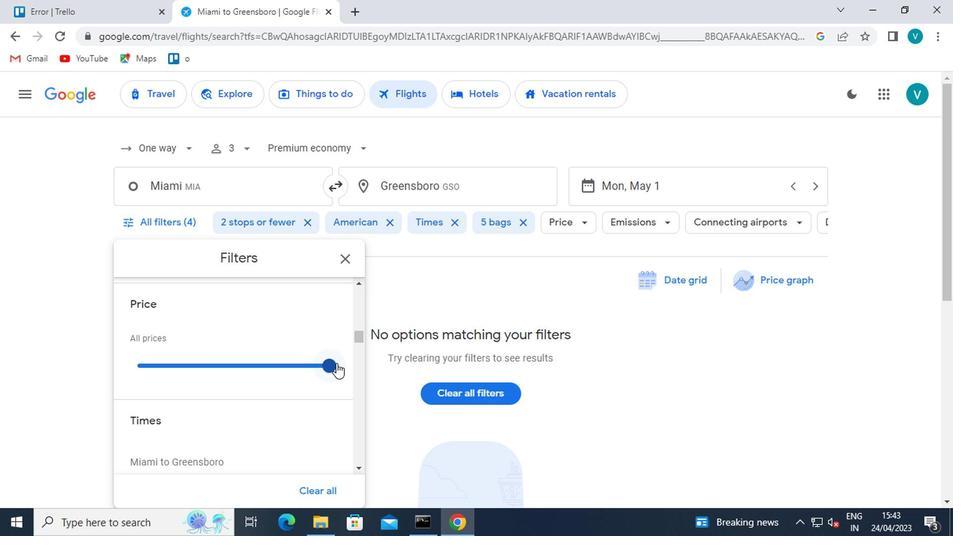 
Action: Mouse scrolled (338, 364) with delta (0, 0)
Screenshot: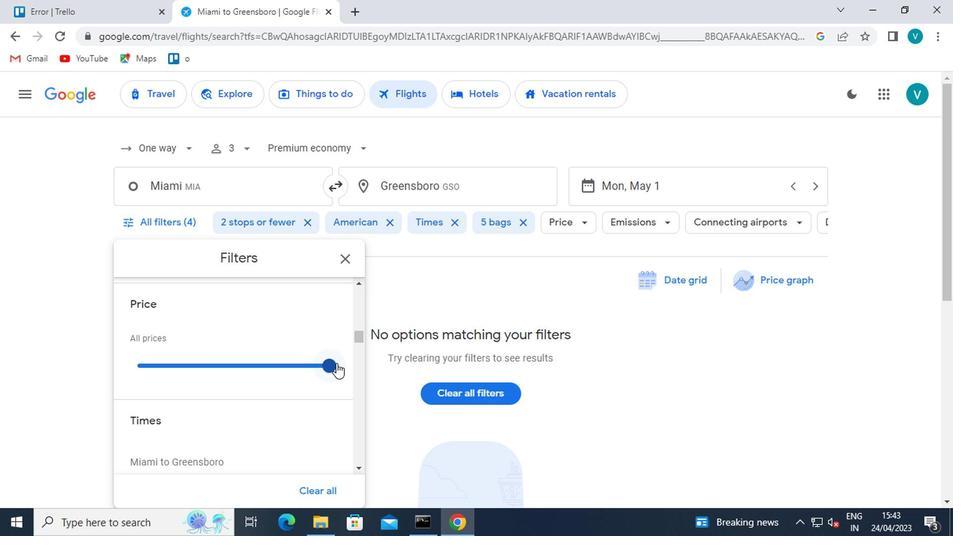 
Action: Mouse moved to (338, 364)
Screenshot: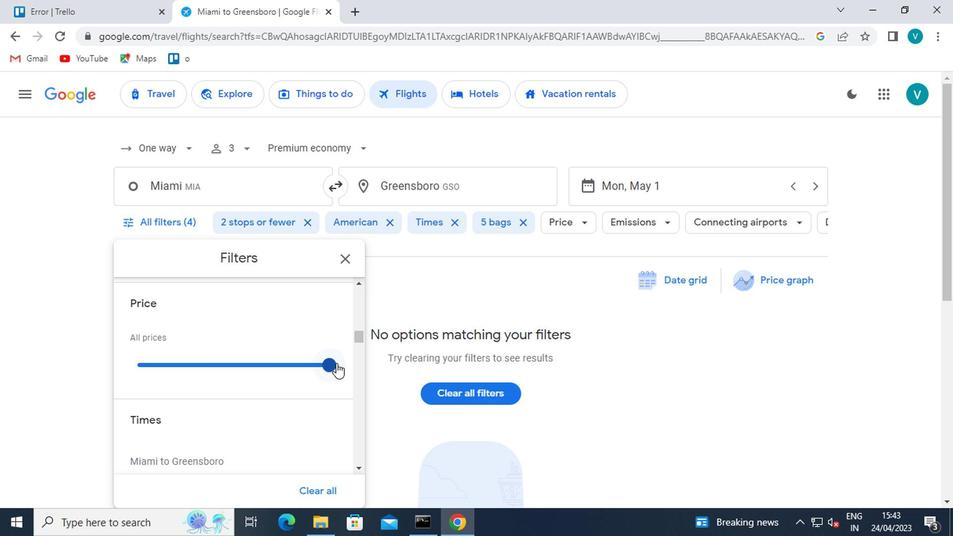 
Action: Mouse scrolled (338, 364) with delta (0, 0)
Screenshot: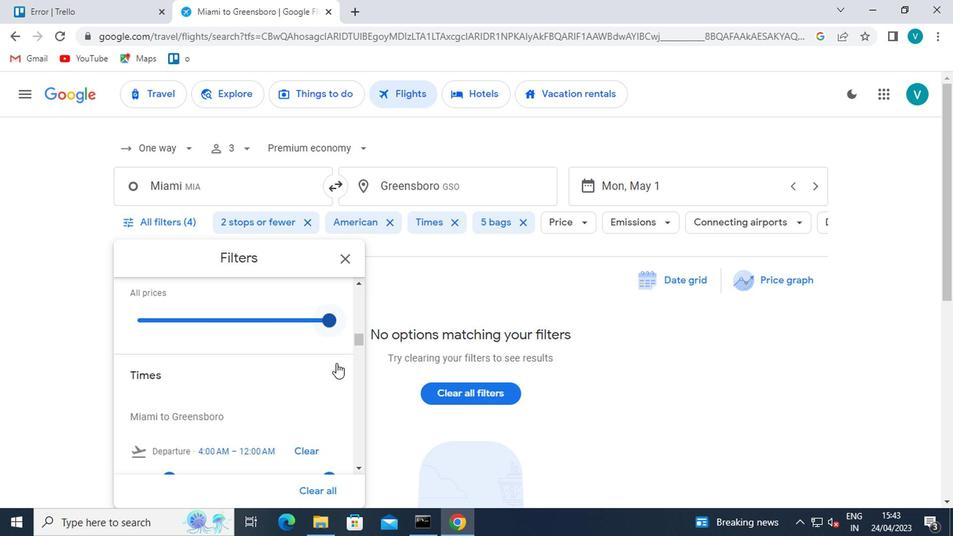 
Action: Mouse moved to (163, 383)
Screenshot: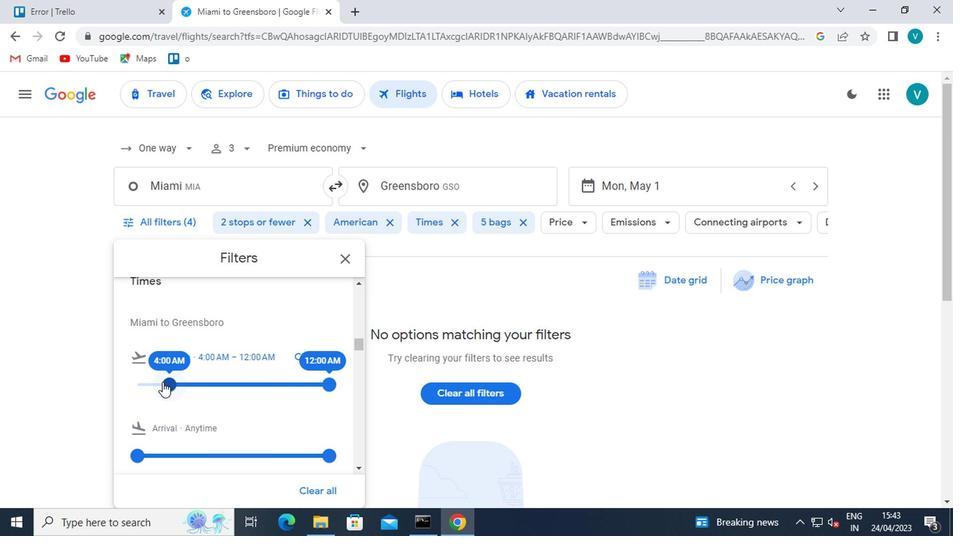 
Action: Mouse pressed left at (163, 383)
Screenshot: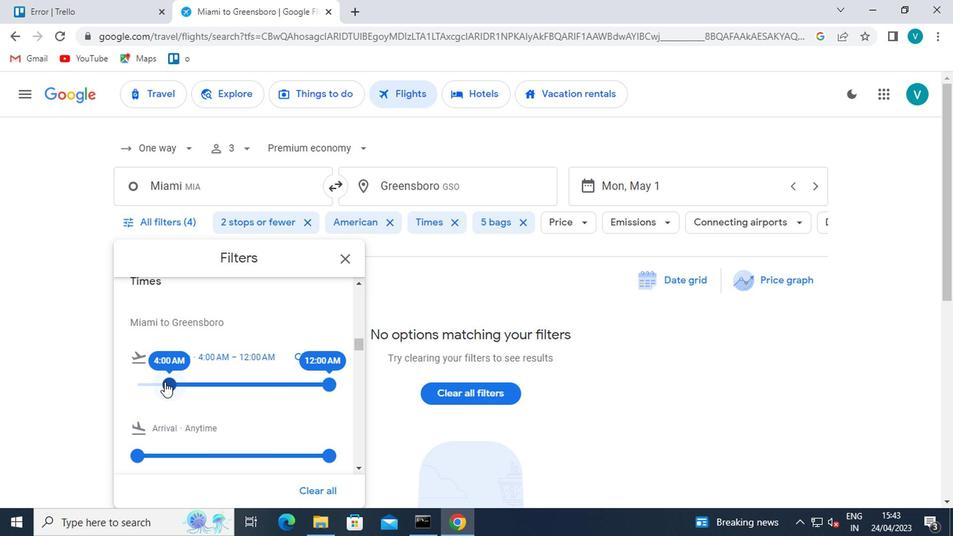 
Action: Mouse moved to (229, 376)
Screenshot: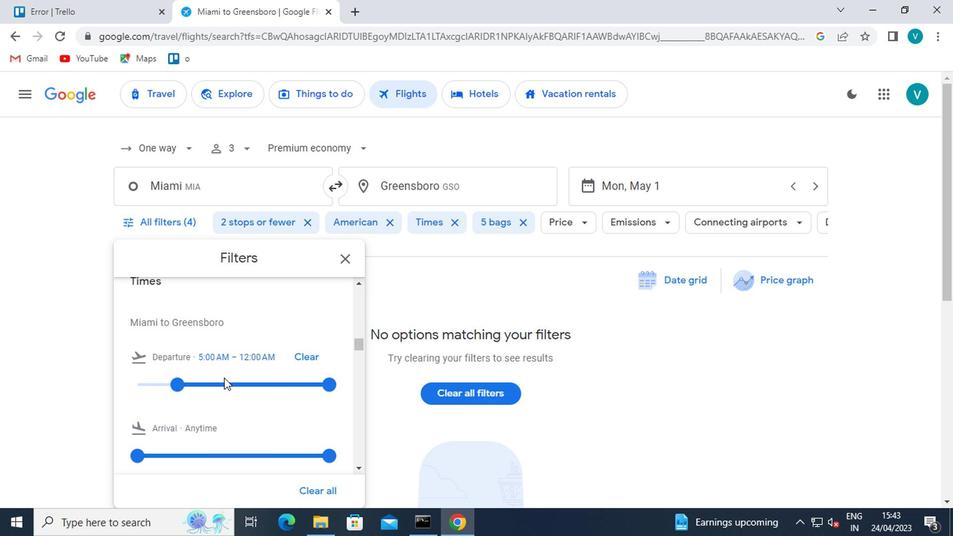 
